 Task: Add an event with the title Training Session: Effective Communication and Relationship Building in Teams, date '2023/10/16', time 7:00 AM to 9:00 AMand add a description: Participants will learn essential communication skills, including active listening, expressing ideas clearly, and providing constructive feedback. They will also explore techniques for fostering open and honest communication within the team.Select event color  Lavender . Add location for the event as: 123 Lello Bookstore, Porto, Portugal, logged in from the account softage.5@softage.netand send the event invitation to softage.1@softage.net and softage.2@softage.net. Set a reminder for the event Doesn't repeat
Action: Mouse moved to (64, 129)
Screenshot: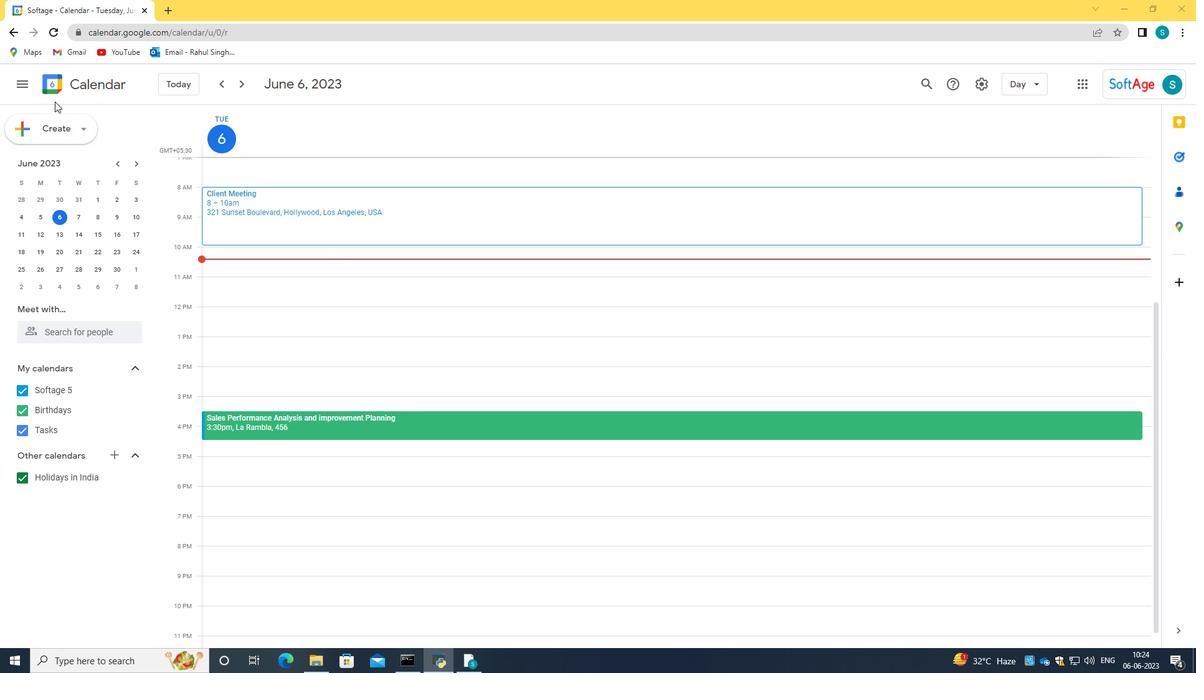 
Action: Mouse pressed left at (64, 129)
Screenshot: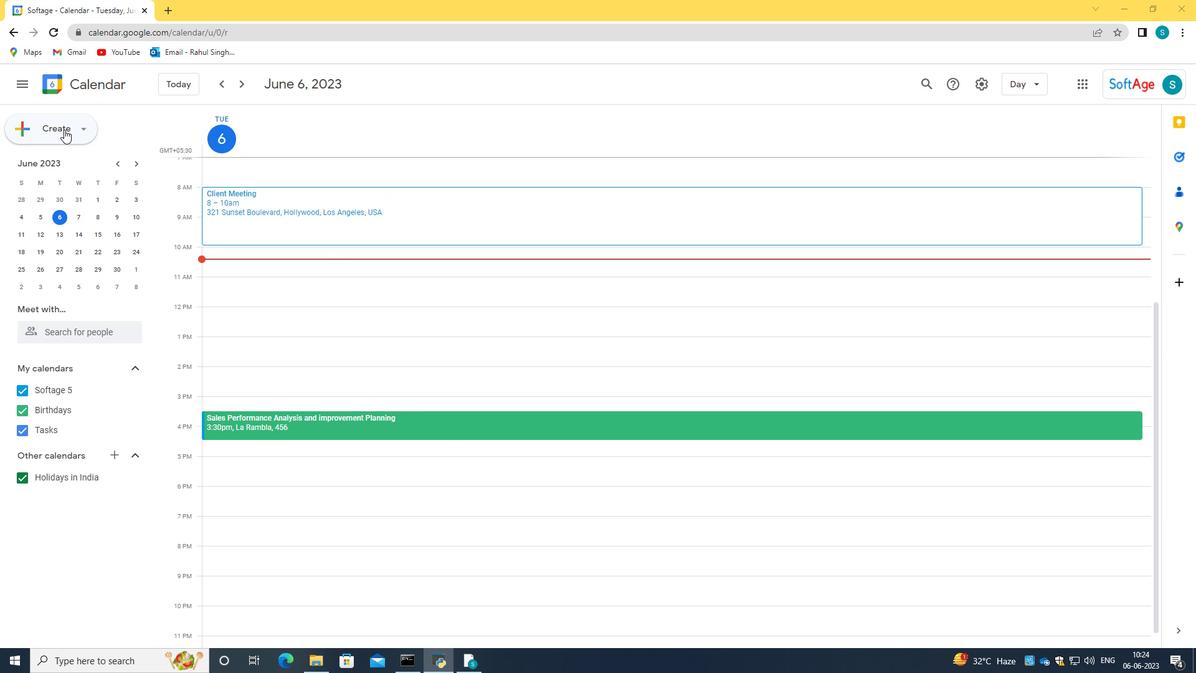 
Action: Mouse moved to (89, 170)
Screenshot: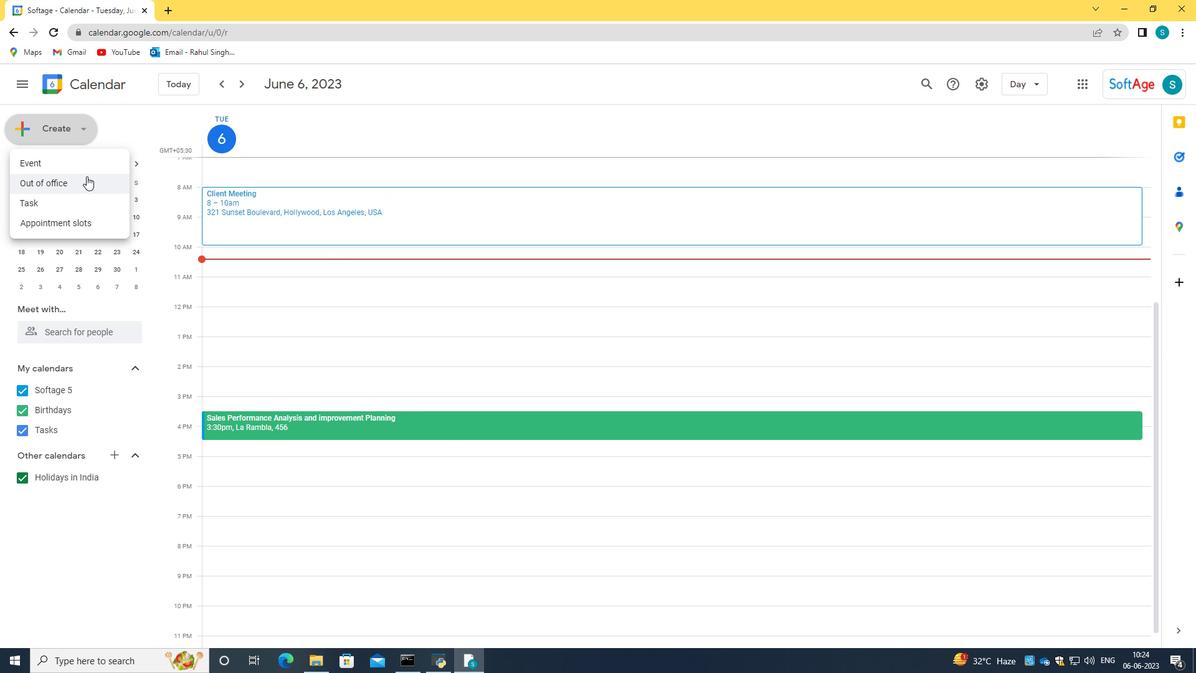 
Action: Mouse pressed left at (89, 170)
Screenshot: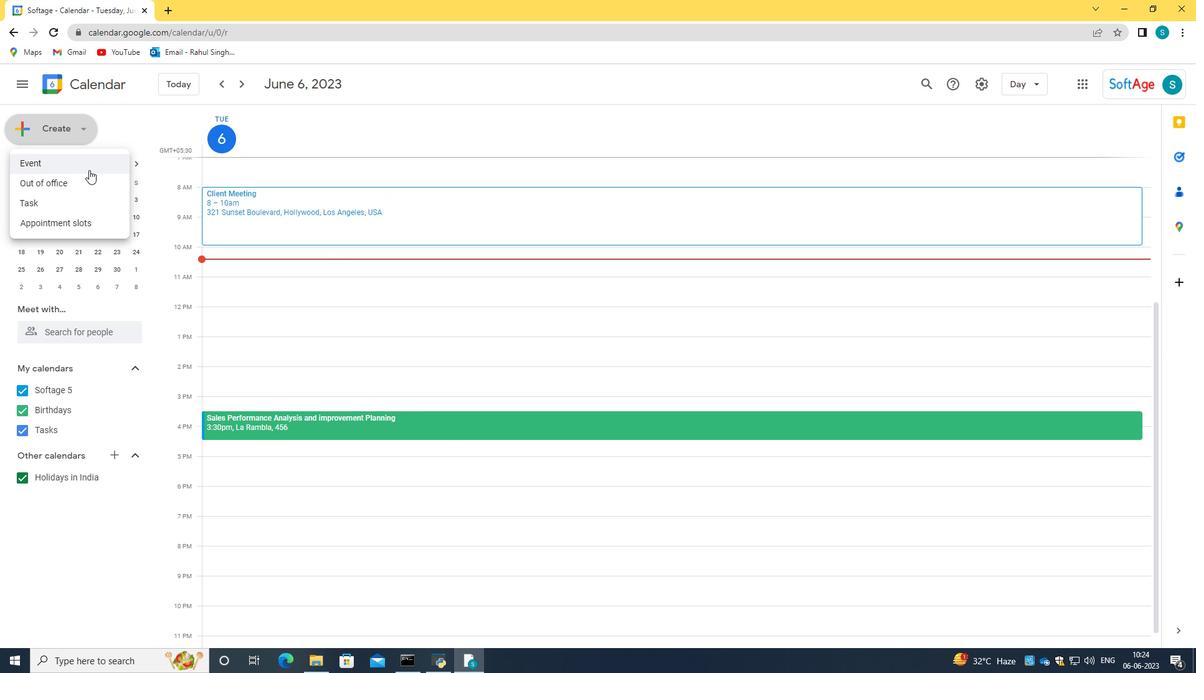
Action: Mouse moved to (706, 497)
Screenshot: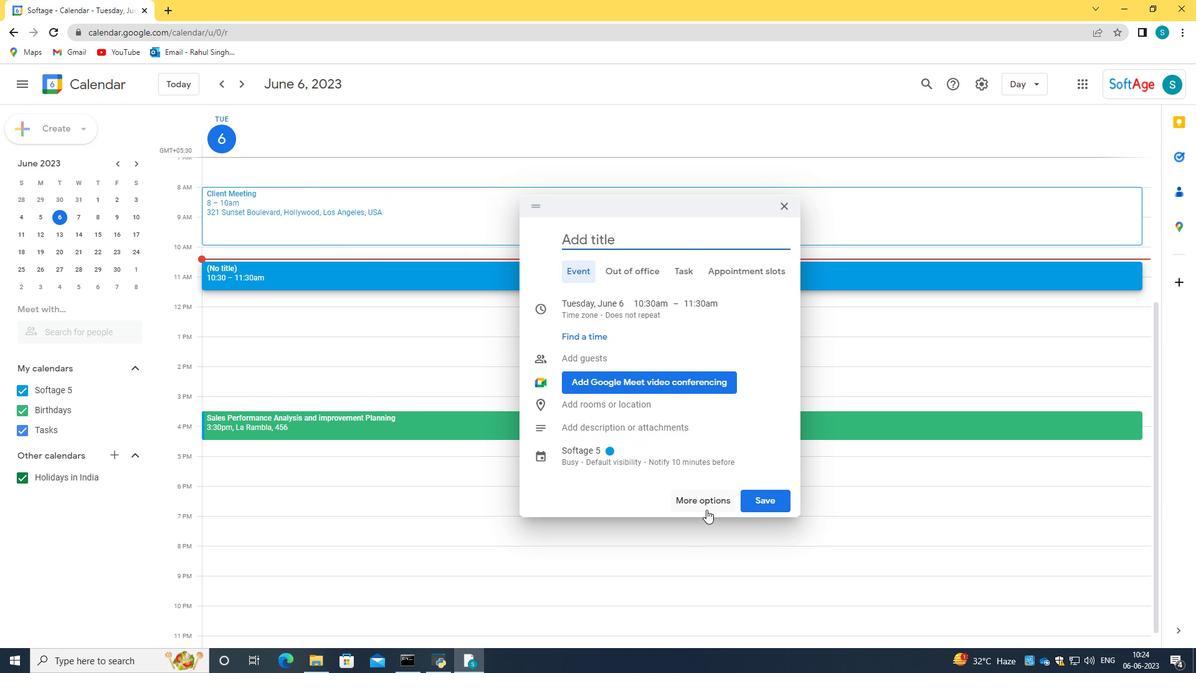 
Action: Mouse pressed left at (706, 497)
Screenshot: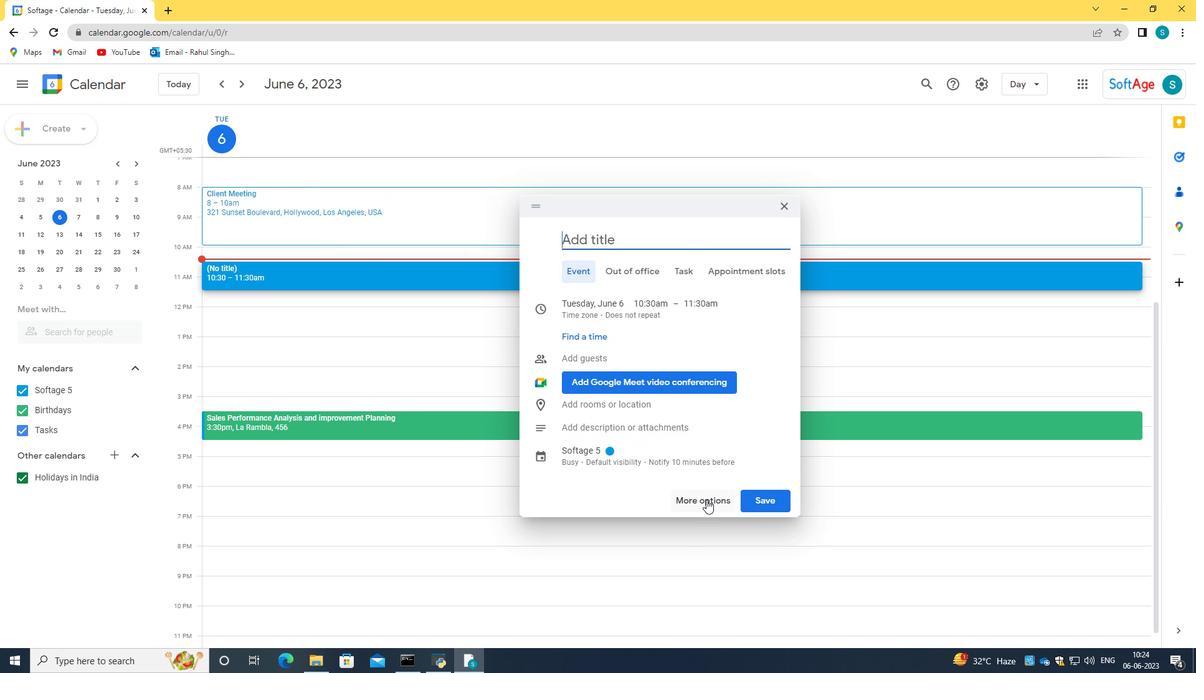 
Action: Mouse moved to (114, 90)
Screenshot: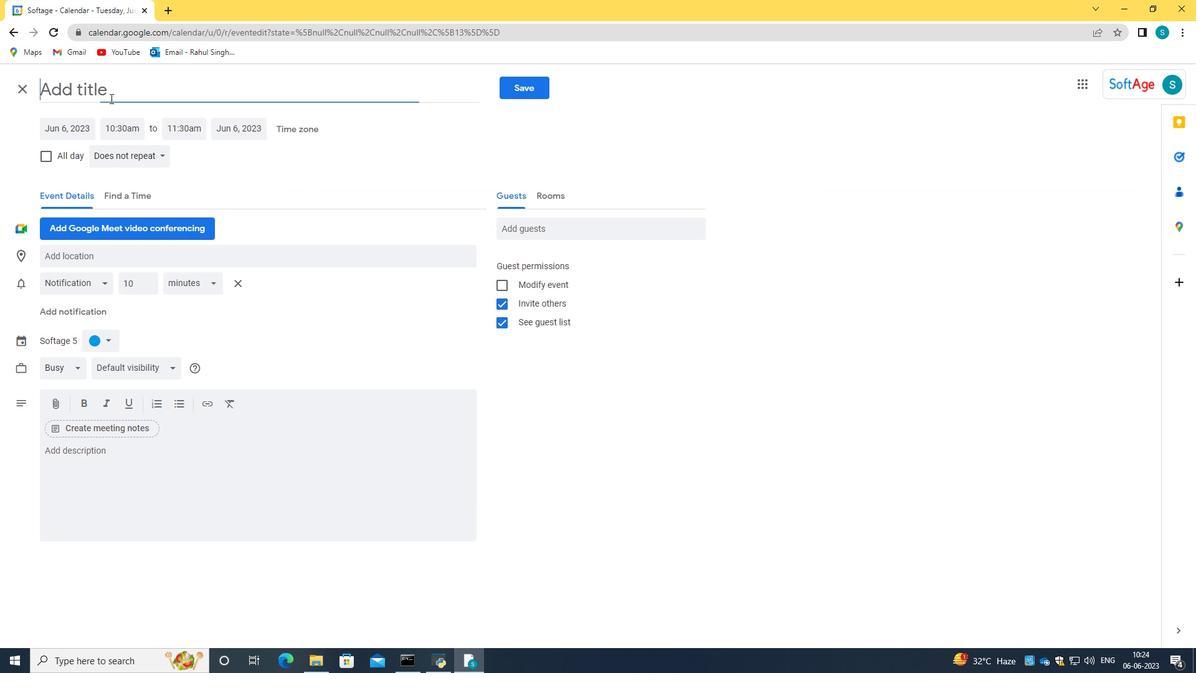 
Action: Mouse pressed left at (114, 90)
Screenshot: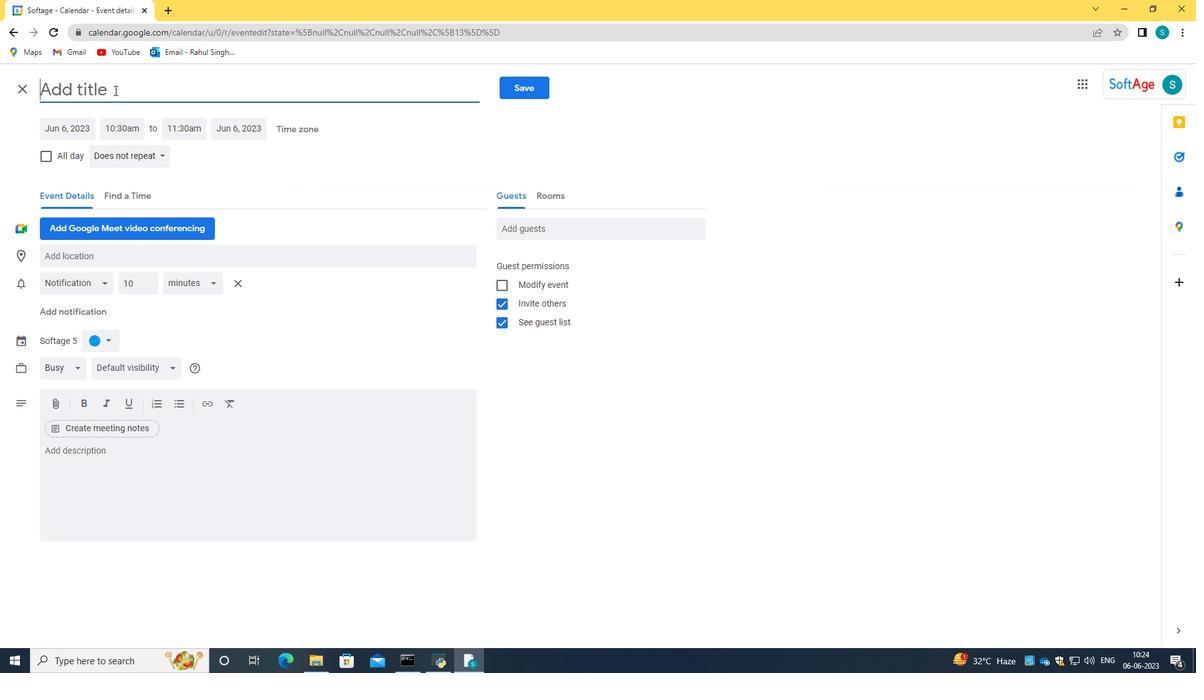 
Action: Key pressed <Key.caps_lock>T<Key.caps_lock>raining<Key.space><Key.caps_lock>S<Key.caps_lock>ession<Key.shift_r>:<Key.space><Key.caps_lock>E<Key.caps_lock>ffective<Key.space><Key.caps_lock>C<Key.caps_lock>ommunication<Key.space>and<Key.space><Key.caps_lock>R<Key.caps_lock>elationship<Key.space><Key.caps_lock>B<Key.caps_lock>uilding<Key.space>in<Key.space><Key.caps_lock>T<Key.caps_lock>eams
Screenshot: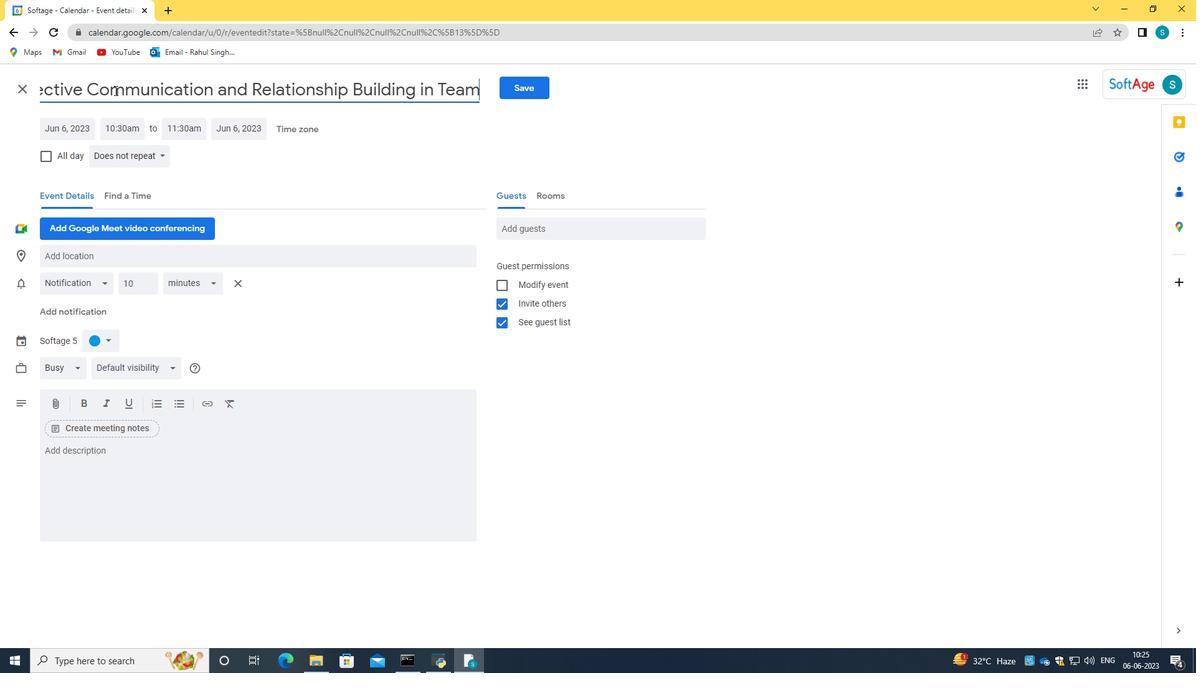 
Action: Mouse moved to (61, 128)
Screenshot: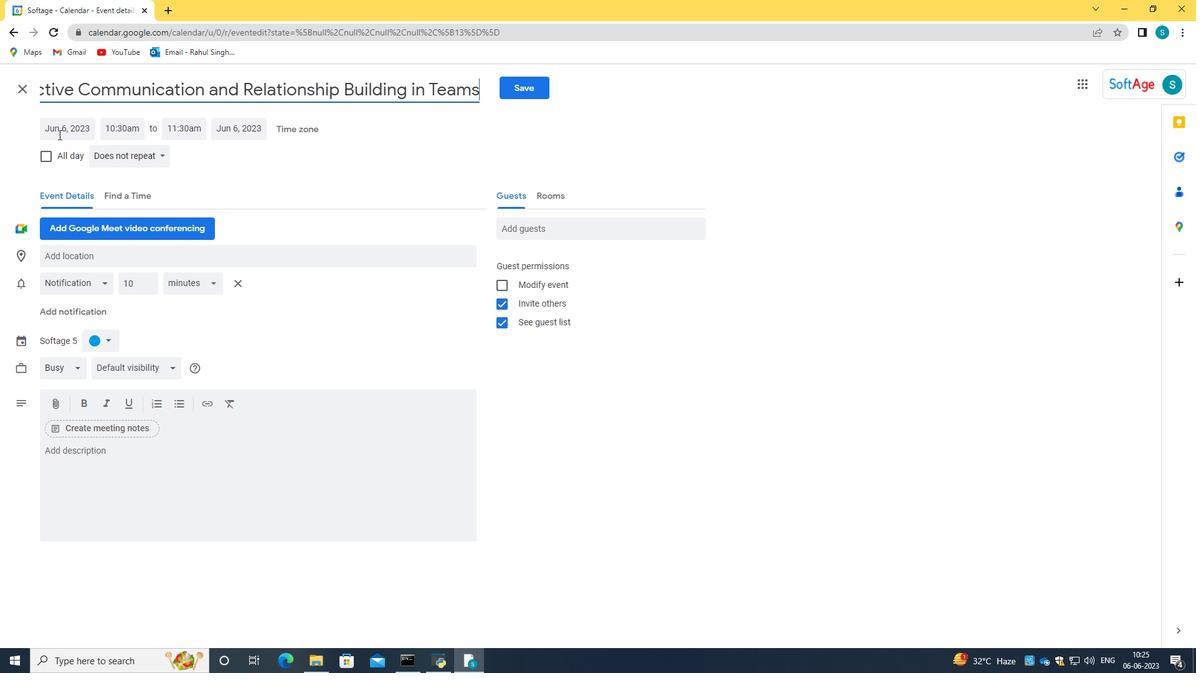 
Action: Mouse pressed left at (61, 128)
Screenshot: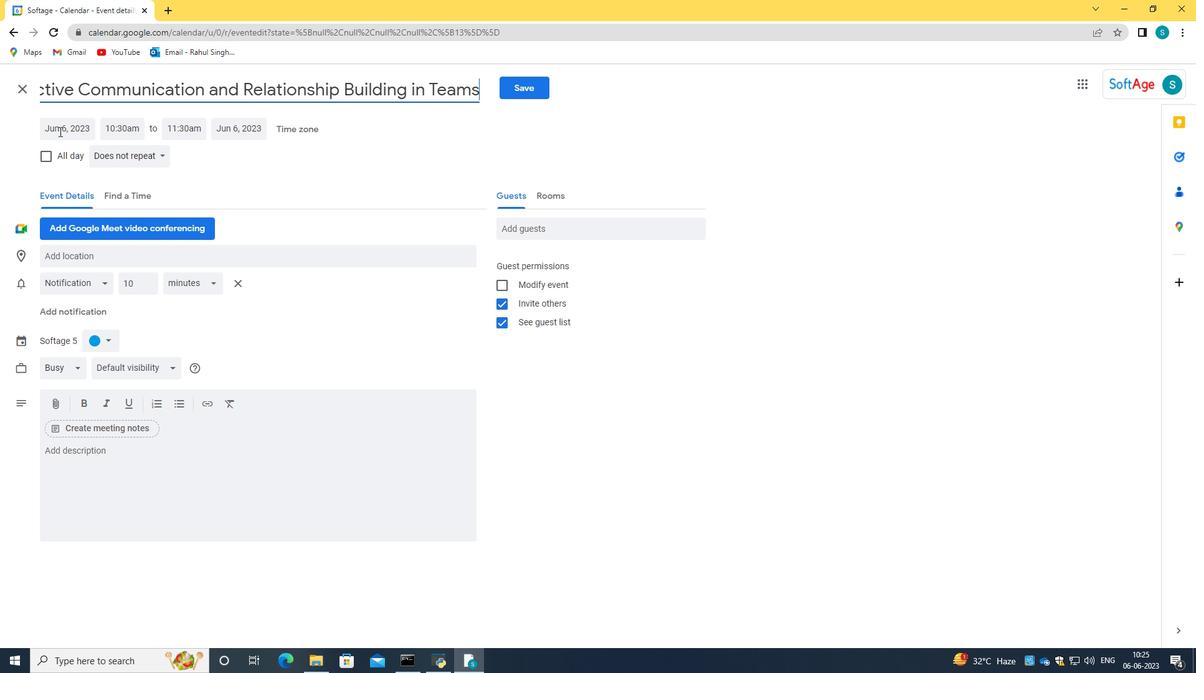 
Action: Key pressed 2023/10/16<Key.tab>07<Key.shift_r>:00<Key.space>am<Key.tab>09<Key.shift_r>:00<Key.space>am
Screenshot: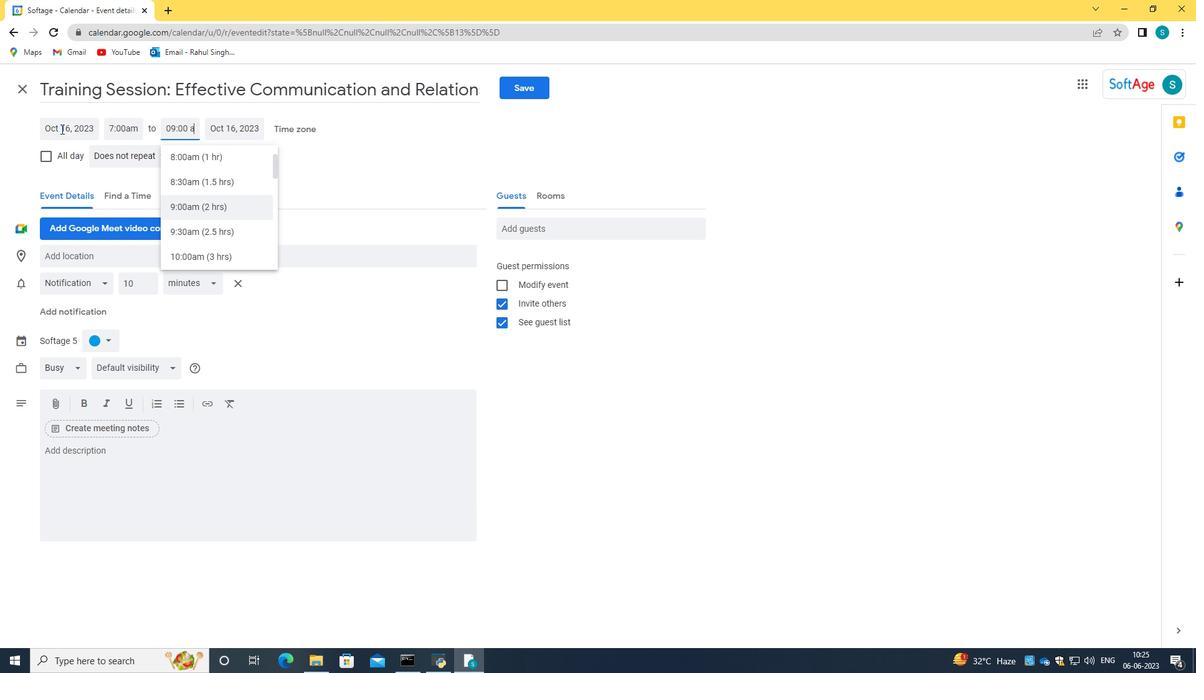 
Action: Mouse moved to (219, 210)
Screenshot: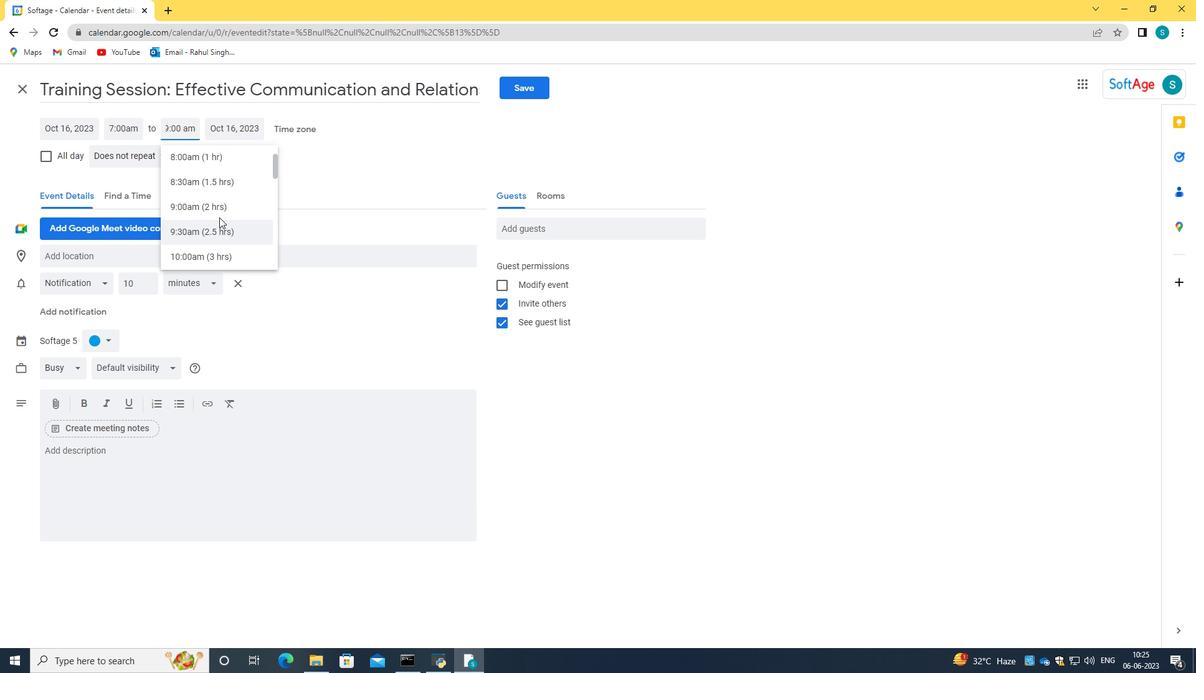 
Action: Mouse pressed left at (219, 210)
Screenshot: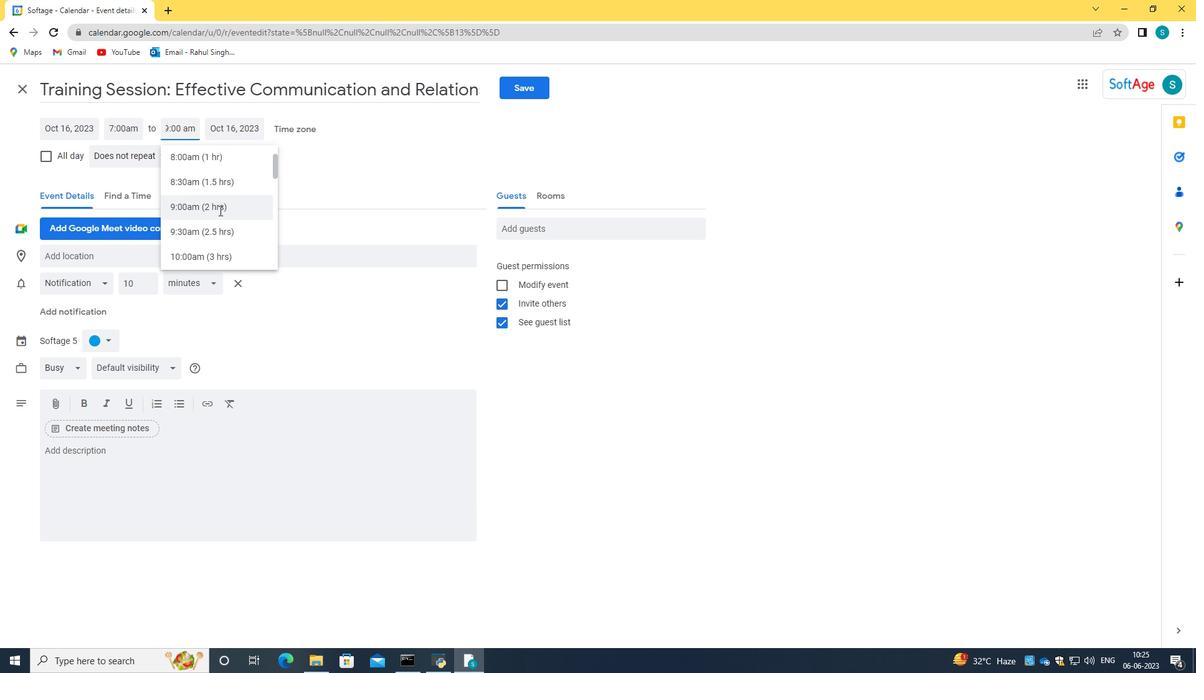 
Action: Mouse moved to (128, 467)
Screenshot: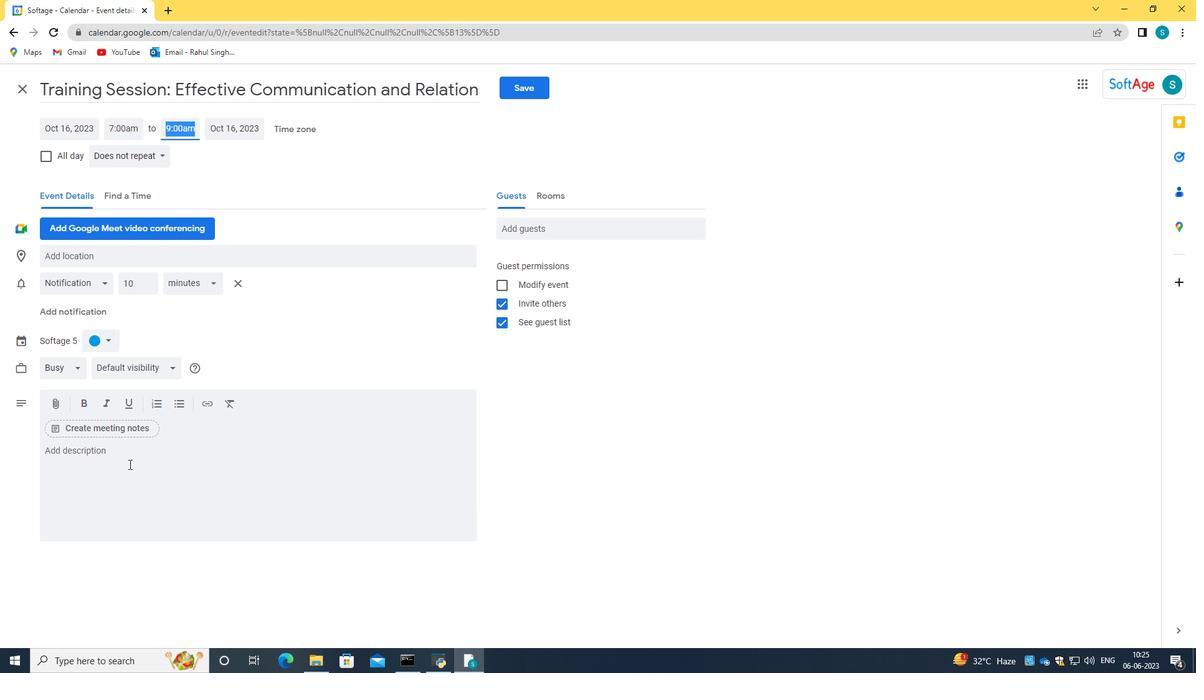
Action: Mouse pressed left at (128, 467)
Screenshot: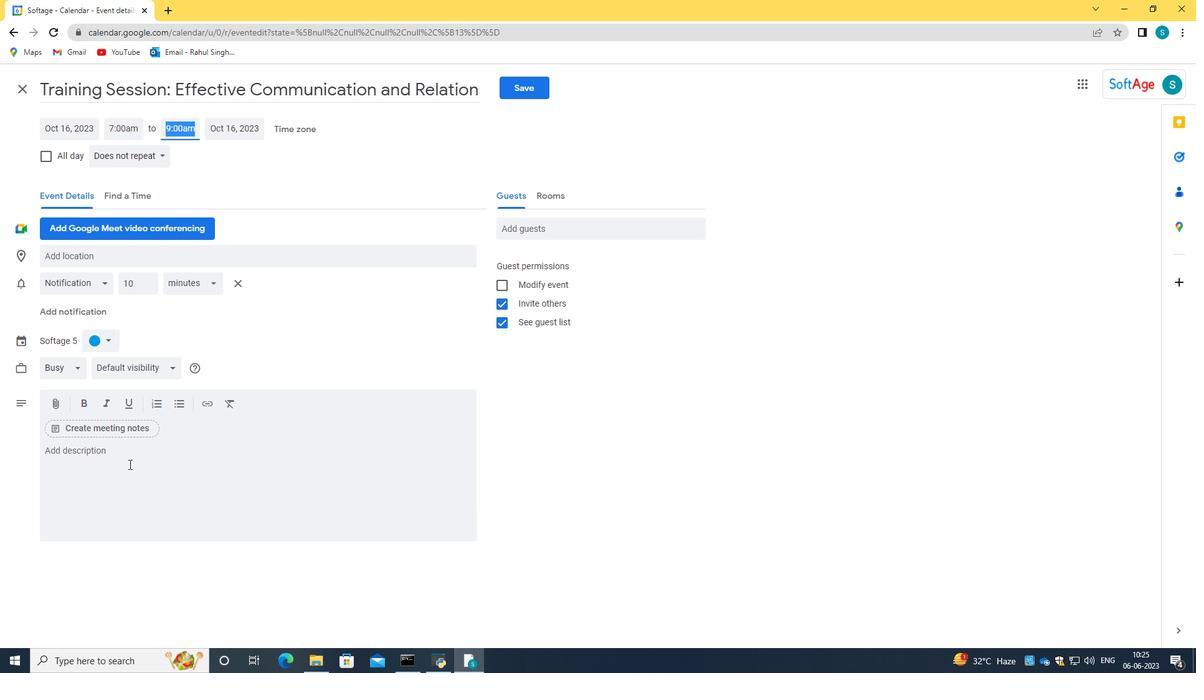 
Action: Key pressed <Key.caps_lock>P<Key.caps_lock>articipants<Key.space>will<Key.space>learn<Key.space>essentia<Key.backspace>al<Key.space>communication<Key.space>skills,<Key.space>including<Key.space>active<Key.space>listening<Key.space><Key.backspace>,<Key.space>expressing<Key.space>goo<Key.backspace><Key.backspace><Key.backspace>ideas<Key.space>clearly,<Key.space>and<Key.space>provide<Key.space><Key.backspace><Key.backspace>ing<Key.space>constructive<Key.space>feednac<Key.backspace><Key.backspace><Key.backspace>back.<Key.space><Key.caps_lock>T<Key.caps_lock>hey<Key.space>will<Key.space>also<Key.space>explore<Key.space>techniques<Key.space>for<Key.space>fost<Key.backspace>tering<Key.space>open<Key.space>and<Key.space>honest<Key.space>communcation<Key.space>within<Key.space>the<Key.space>team.
Screenshot: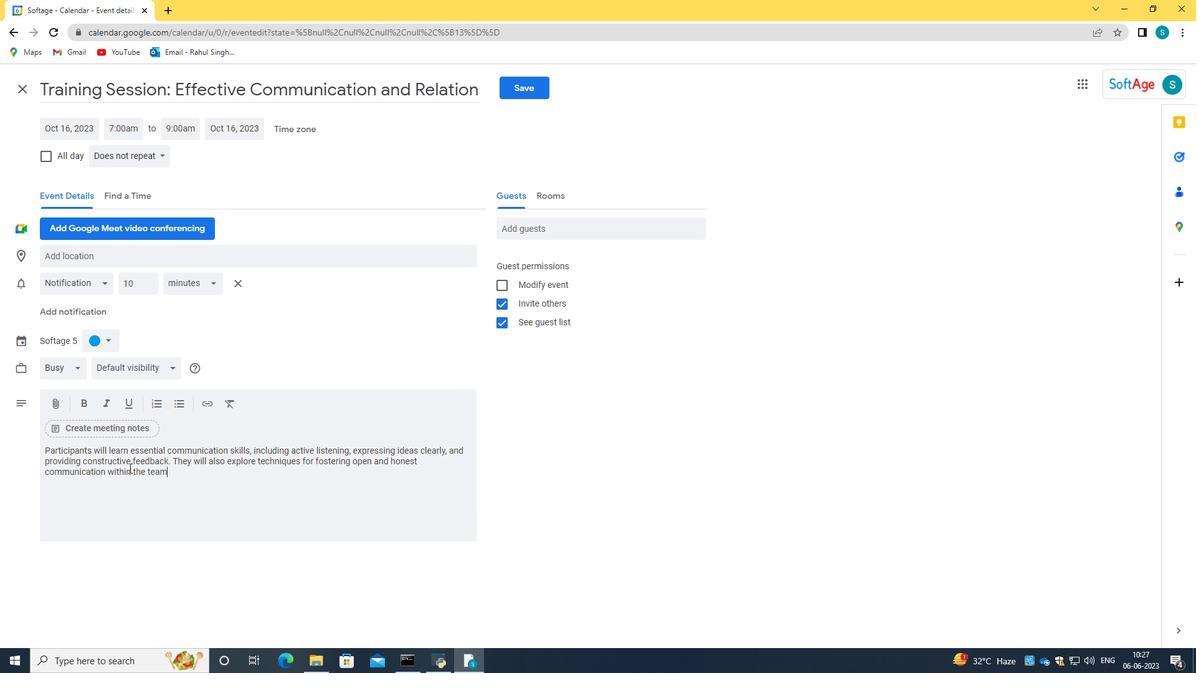 
Action: Mouse moved to (138, 251)
Screenshot: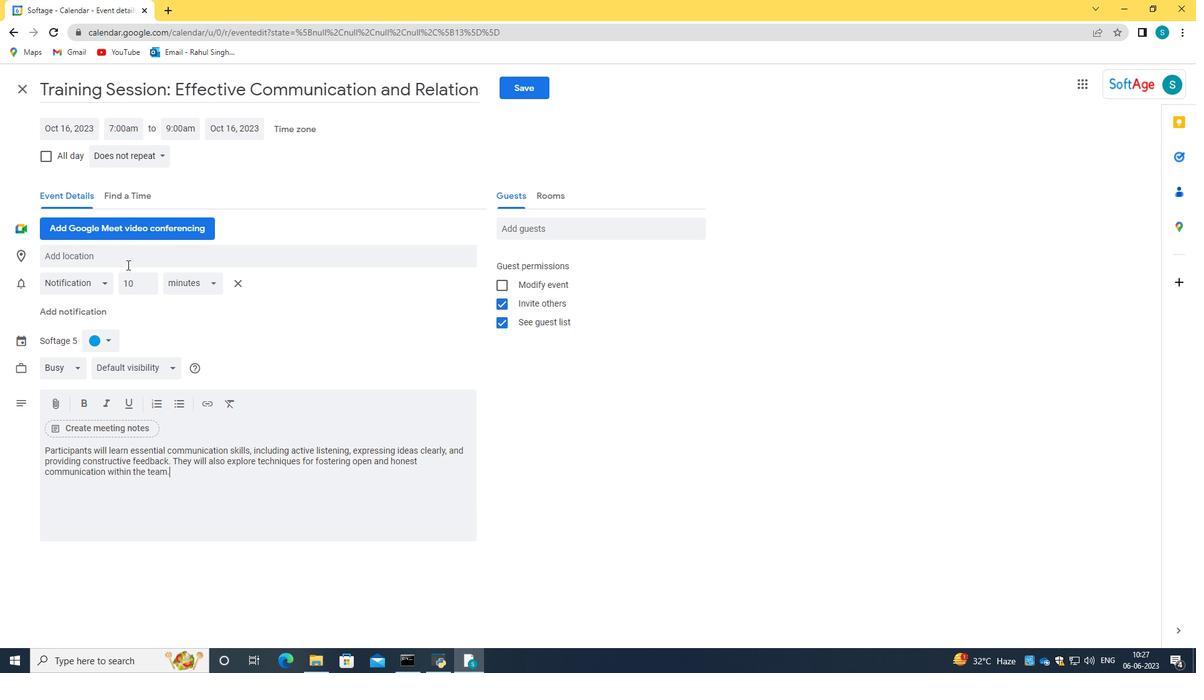 
Action: Mouse pressed left at (138, 251)
Screenshot: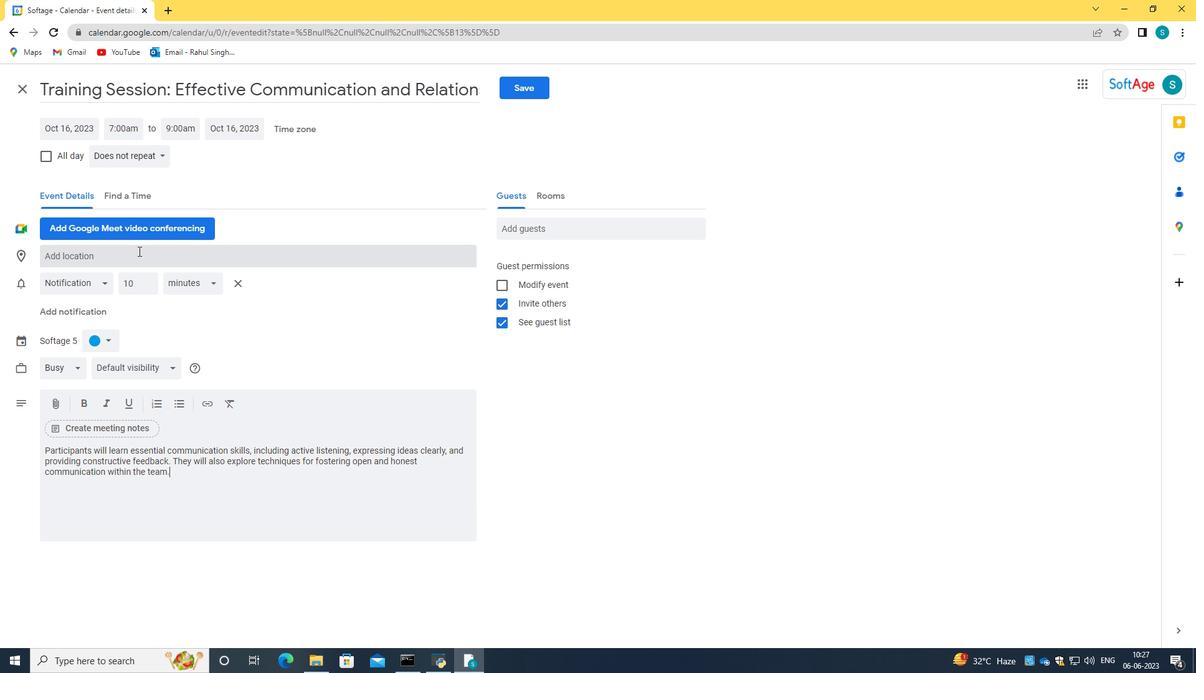 
Action: Mouse moved to (99, 335)
Screenshot: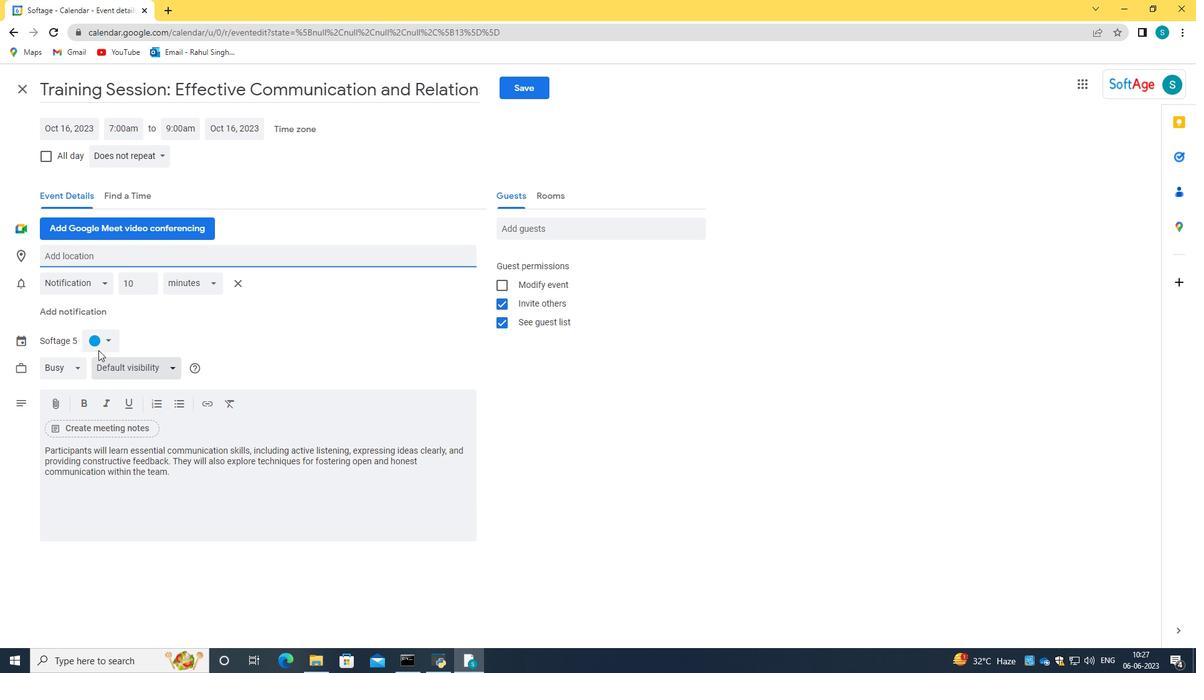 
Action: Mouse pressed left at (99, 335)
Screenshot: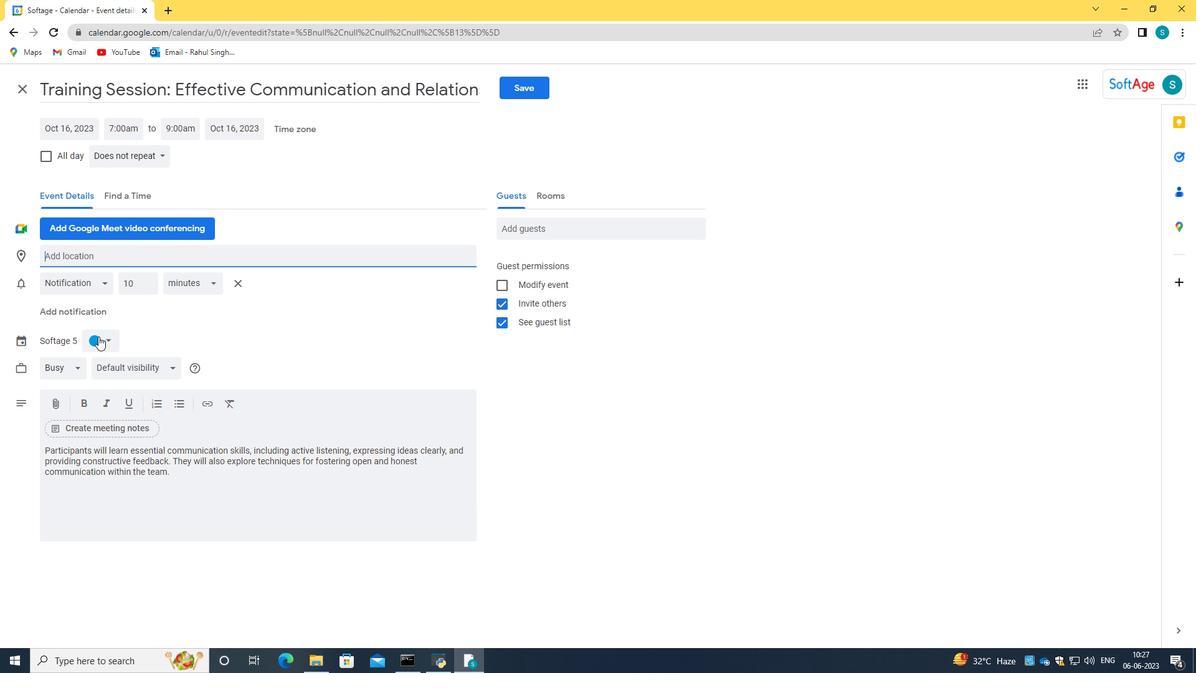 
Action: Mouse moved to (95, 403)
Screenshot: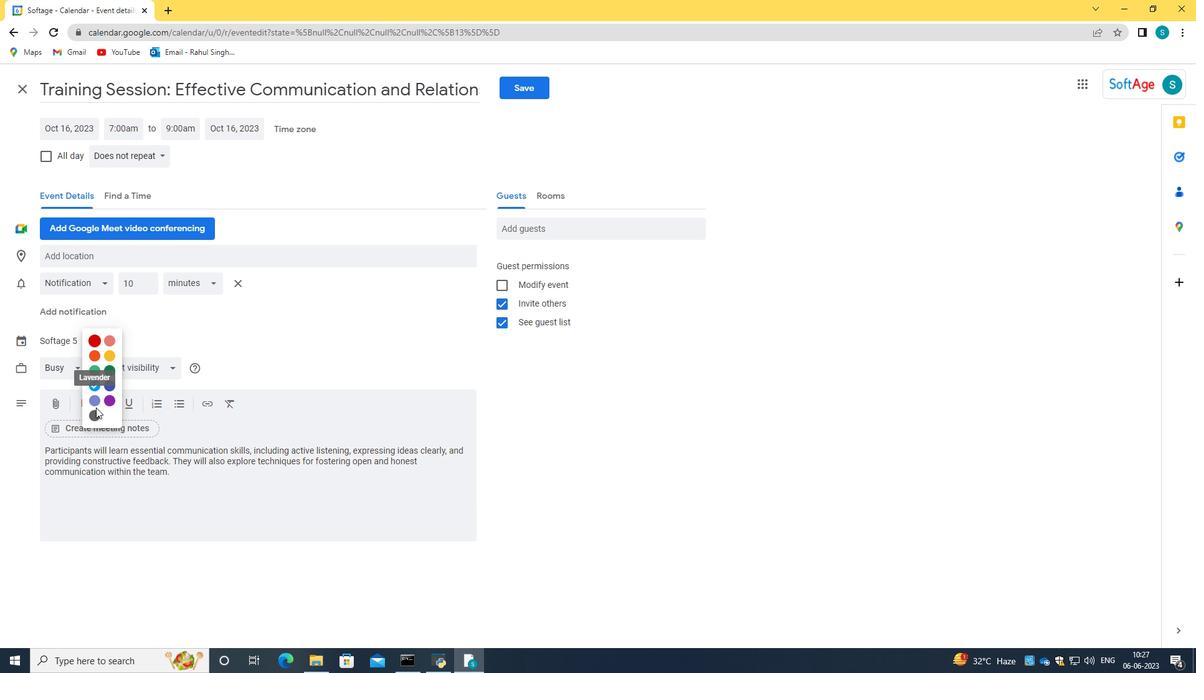 
Action: Mouse pressed left at (95, 403)
Screenshot: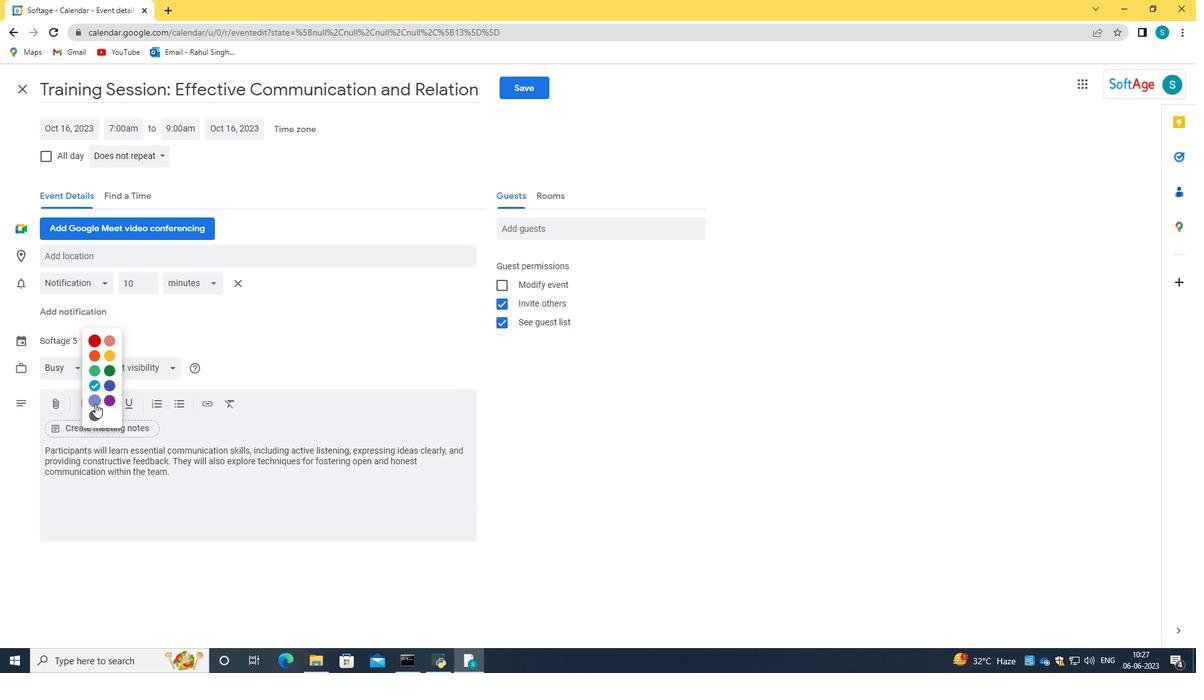 
Action: Mouse moved to (104, 261)
Screenshot: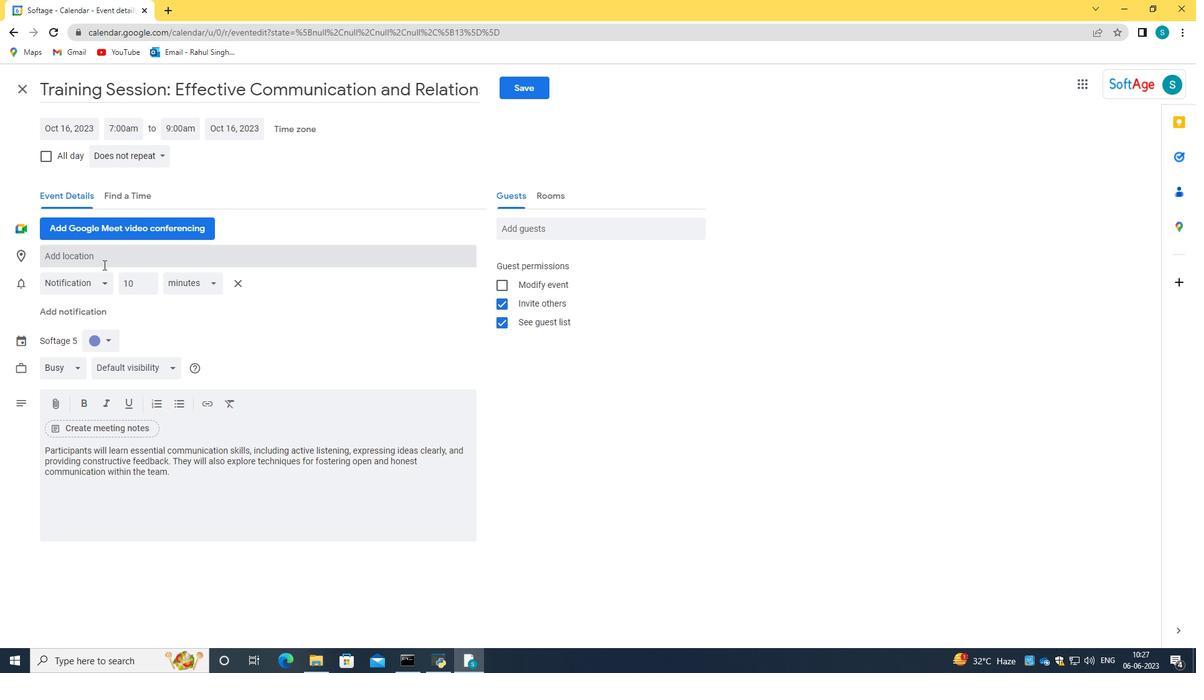 
Action: Mouse pressed left at (104, 261)
Screenshot: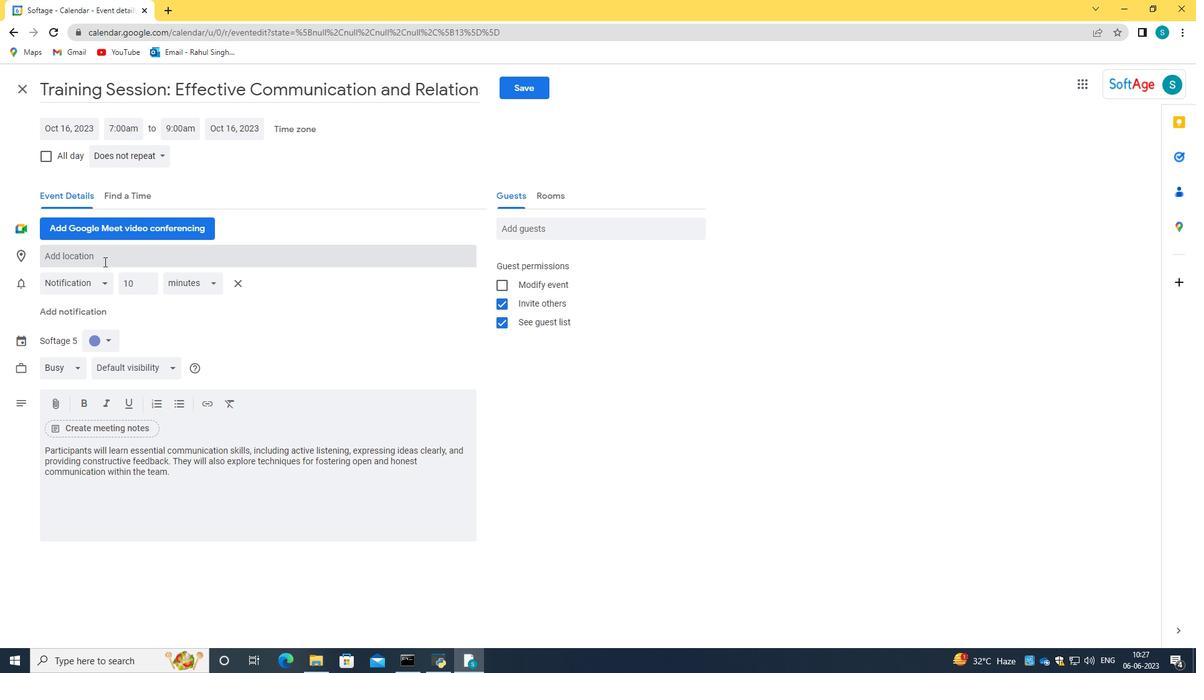 
Action: Key pressed 123<Key.space><Key.caps_lock>L<Key.caps_lock>ello<Key.space><Key.caps_lock>B<Key.caps_lock>okstore,<Key.space><Key.caps_lock>P<Key.caps_lock>r<Key.backspace>orto,<Key.space><Key.caps_lock><Key.caps_lock>p<Key.backspace><Key.caps_lock>P<Key.caps_lock>ortugal
Screenshot: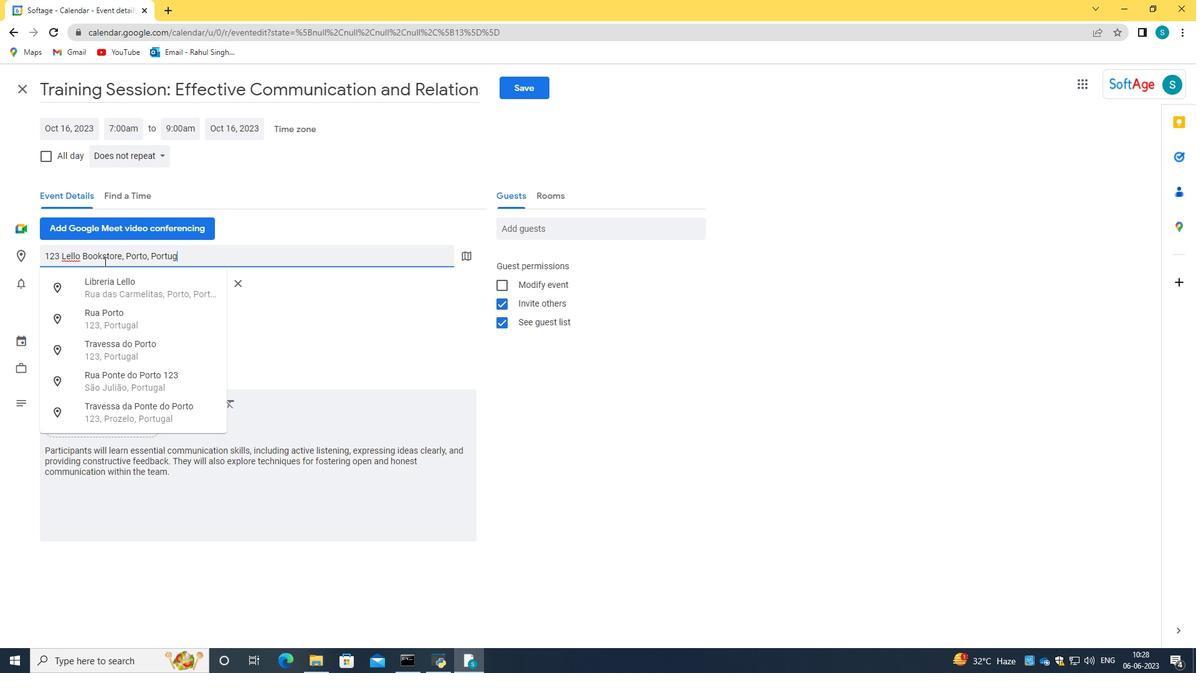 
Action: Mouse moved to (150, 269)
Screenshot: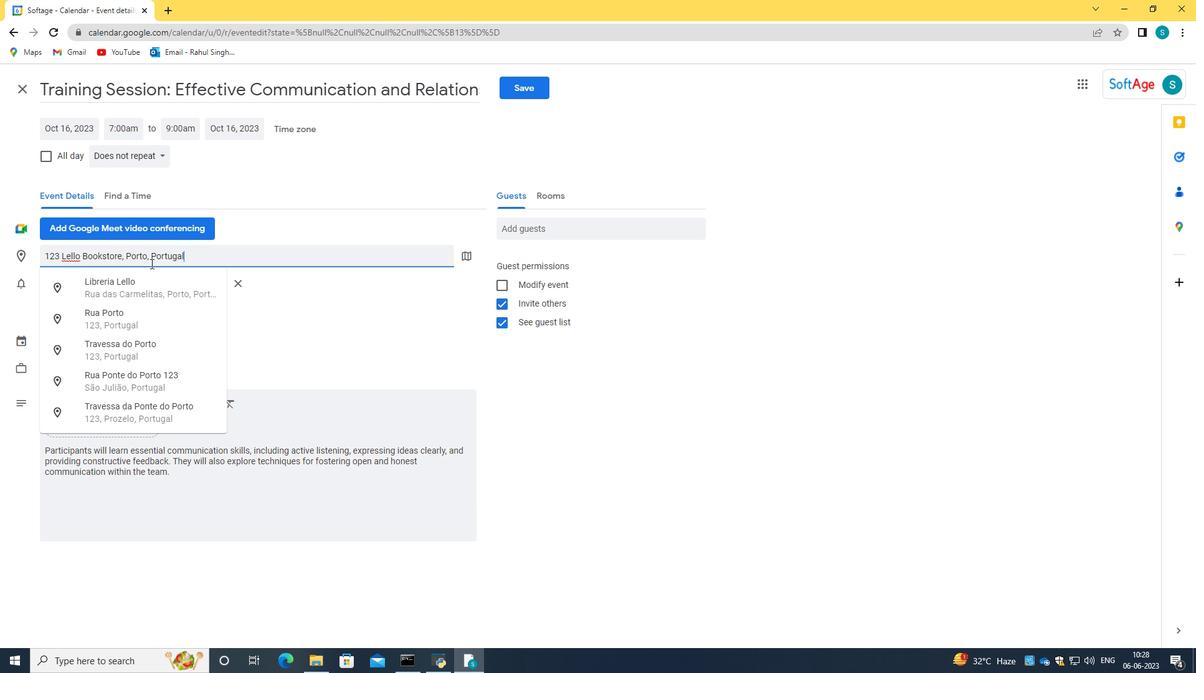 
Action: Key pressed <Key.enter>
Screenshot: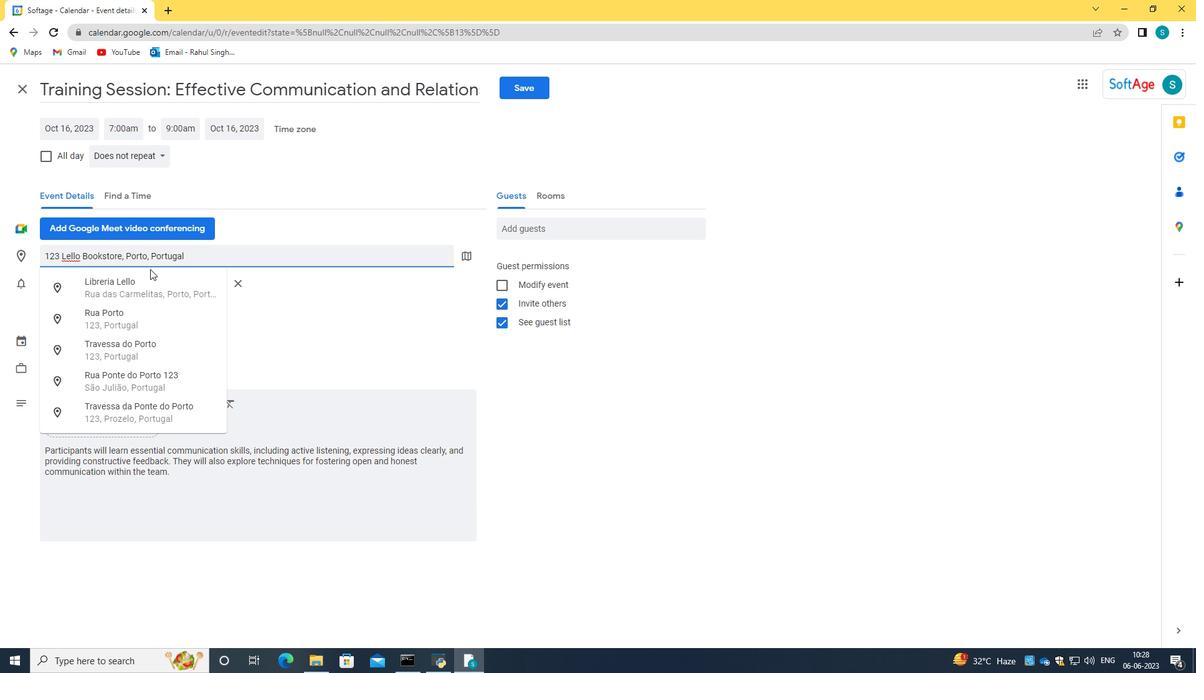 
Action: Mouse moved to (553, 226)
Screenshot: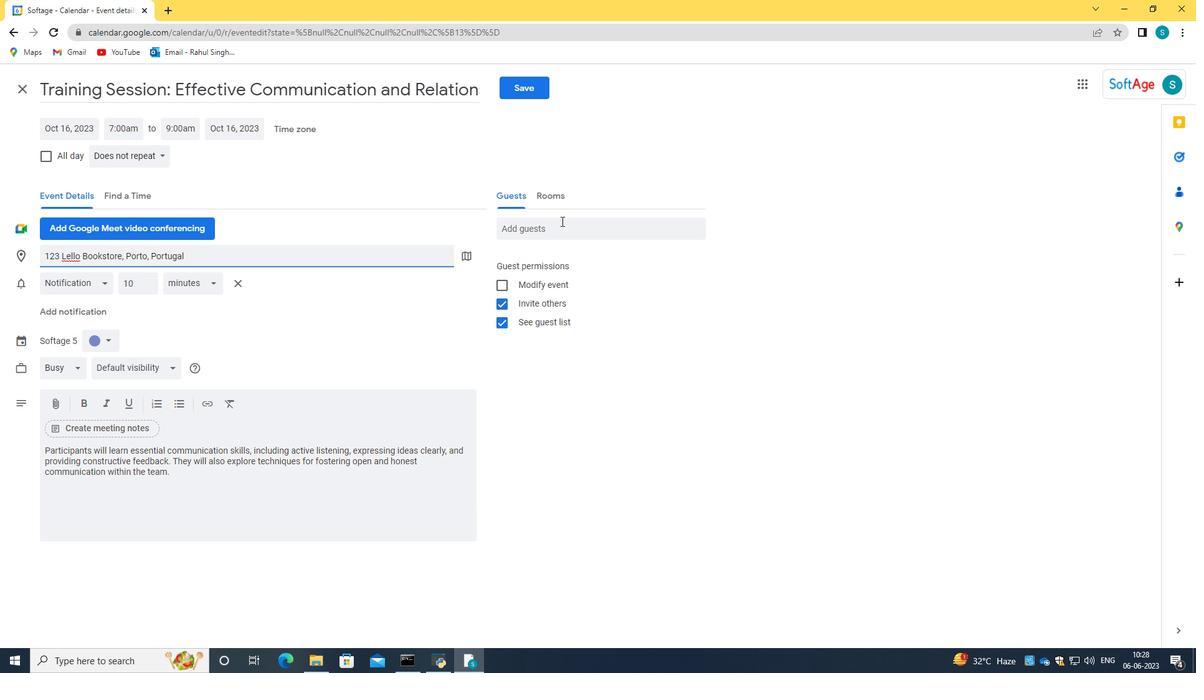 
Action: Mouse pressed left at (553, 226)
Screenshot: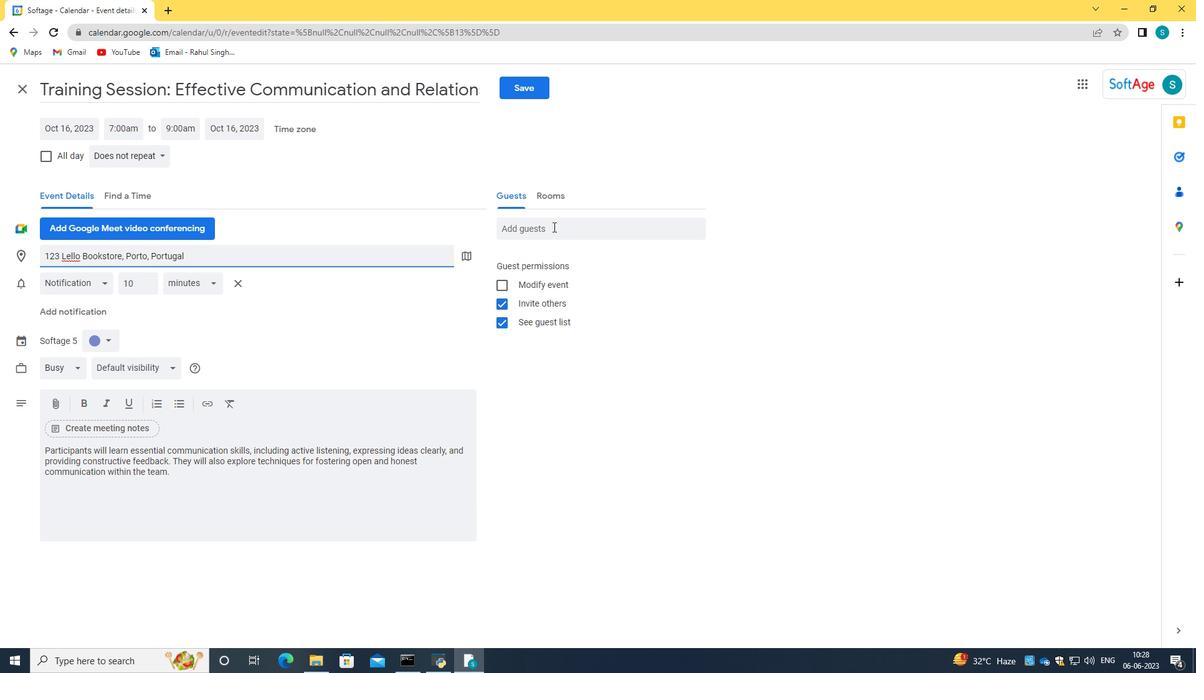 
Action: Mouse moved to (549, 228)
Screenshot: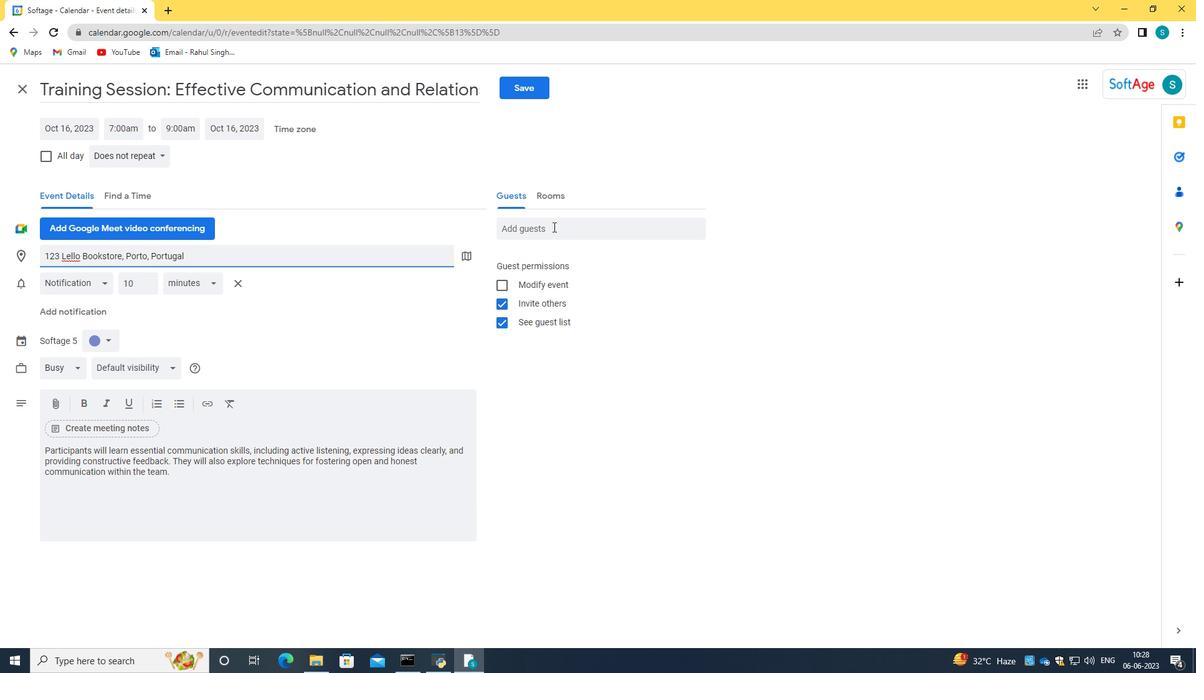 
Action: Key pressed softage.1<Key.shift>@softage.net<Key.tab>softage.2<Key.shift>@softage.net
Screenshot: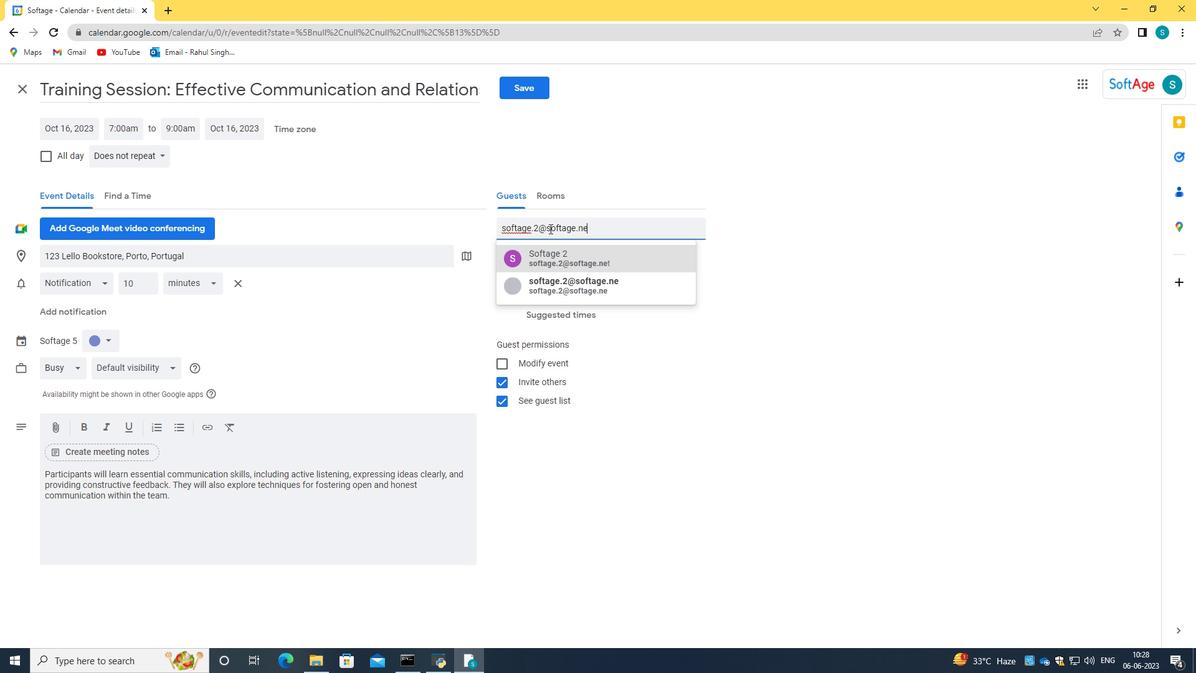 
Action: Mouse moved to (596, 261)
Screenshot: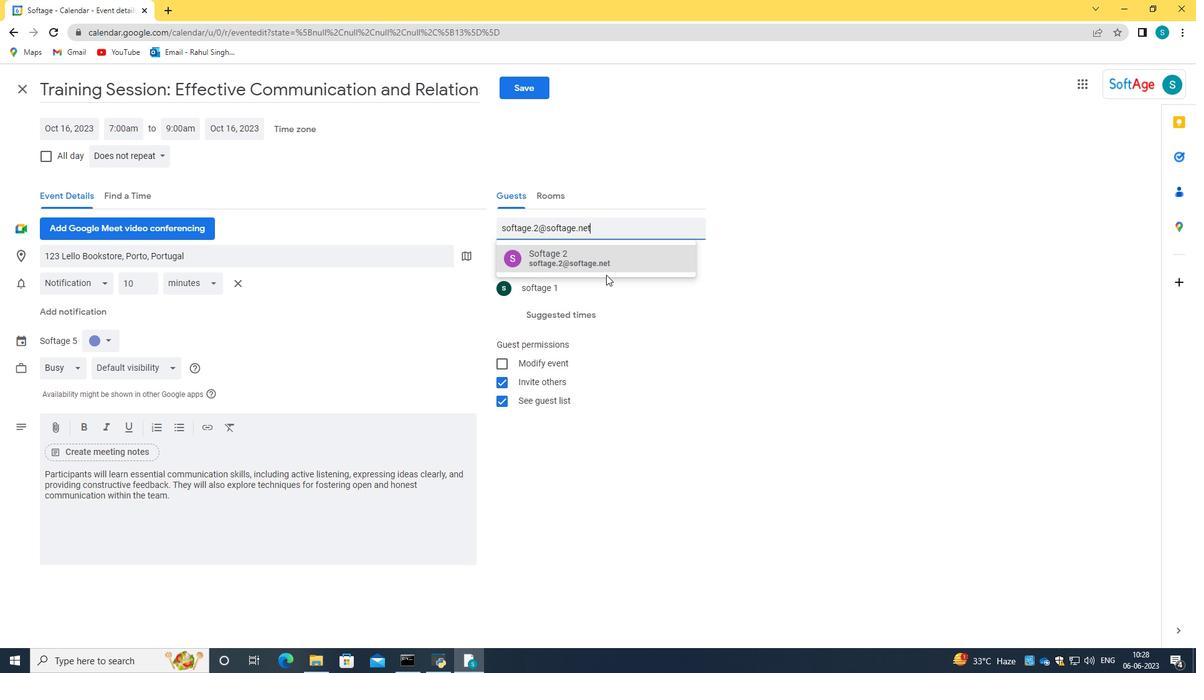 
Action: Mouse pressed left at (596, 261)
Screenshot: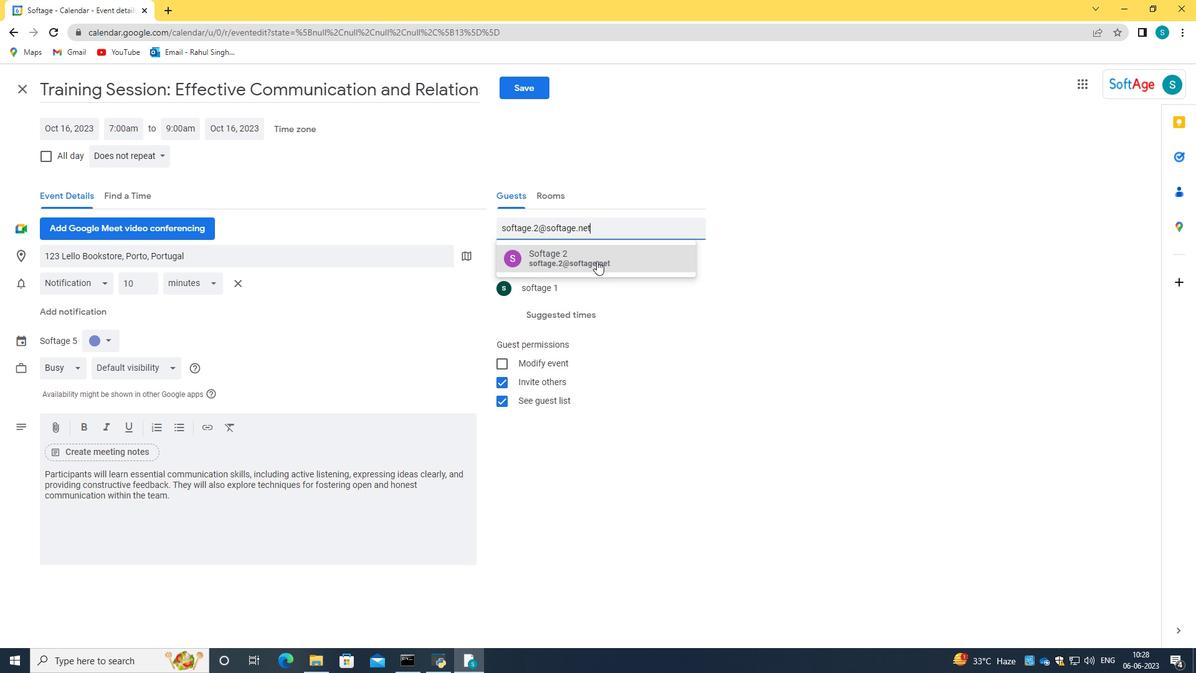 
Action: Mouse moved to (140, 153)
Screenshot: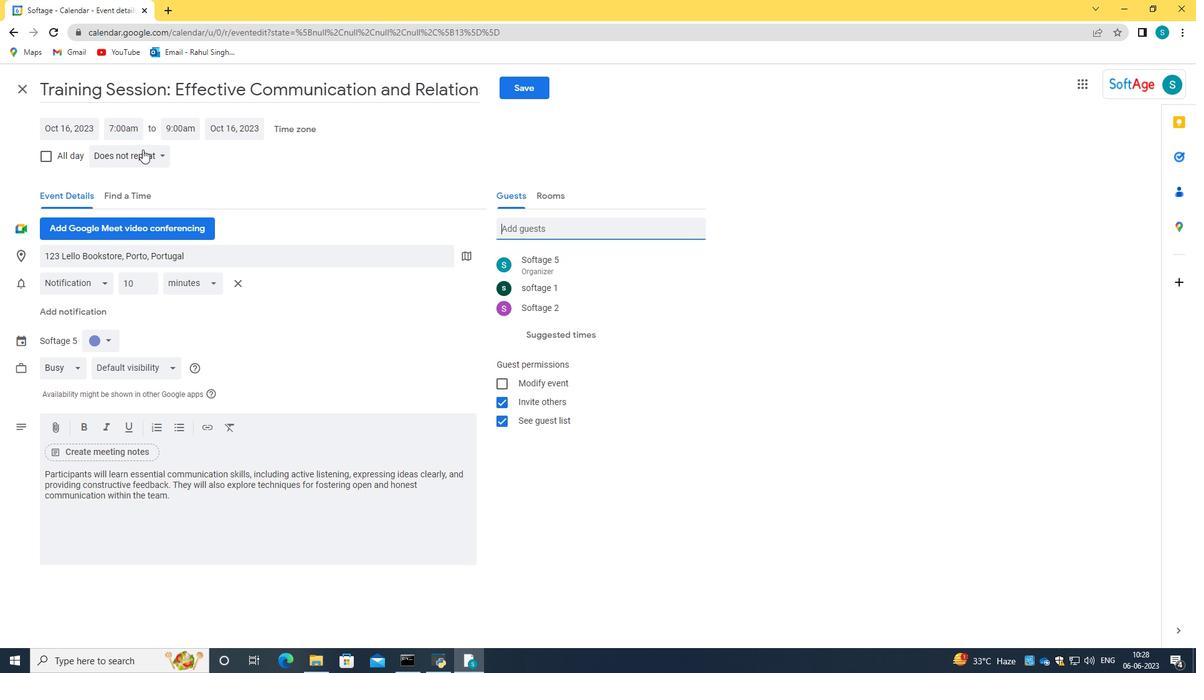 
Action: Mouse pressed left at (140, 153)
Screenshot: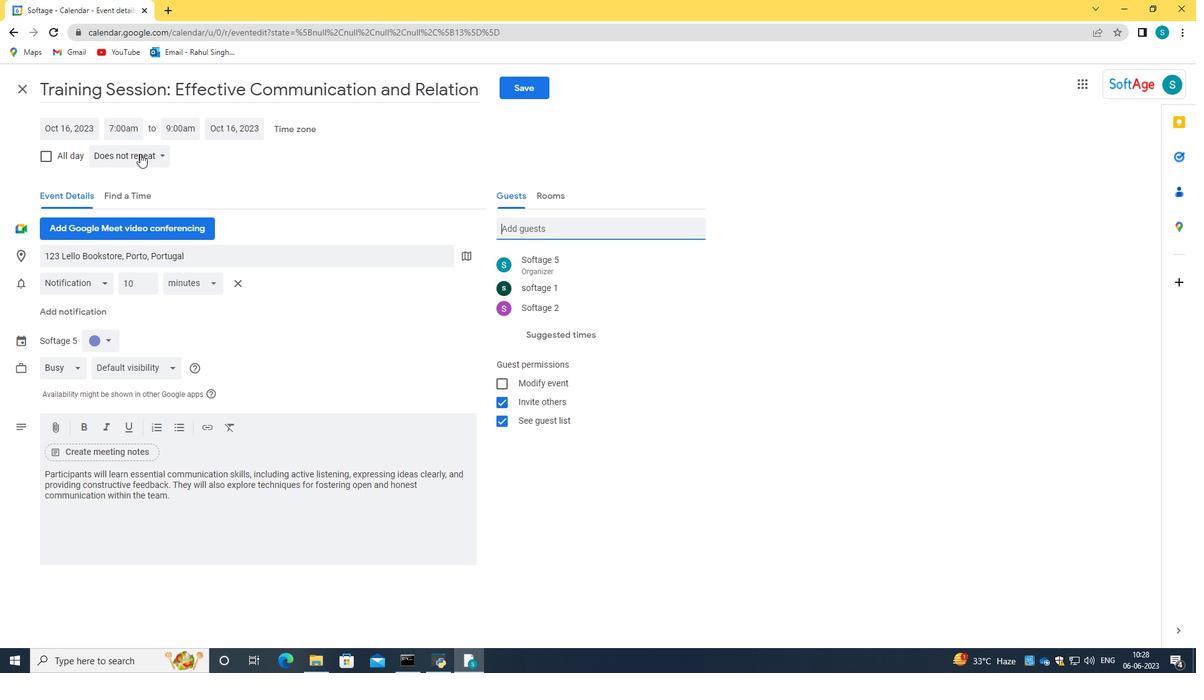
Action: Mouse moved to (155, 153)
Screenshot: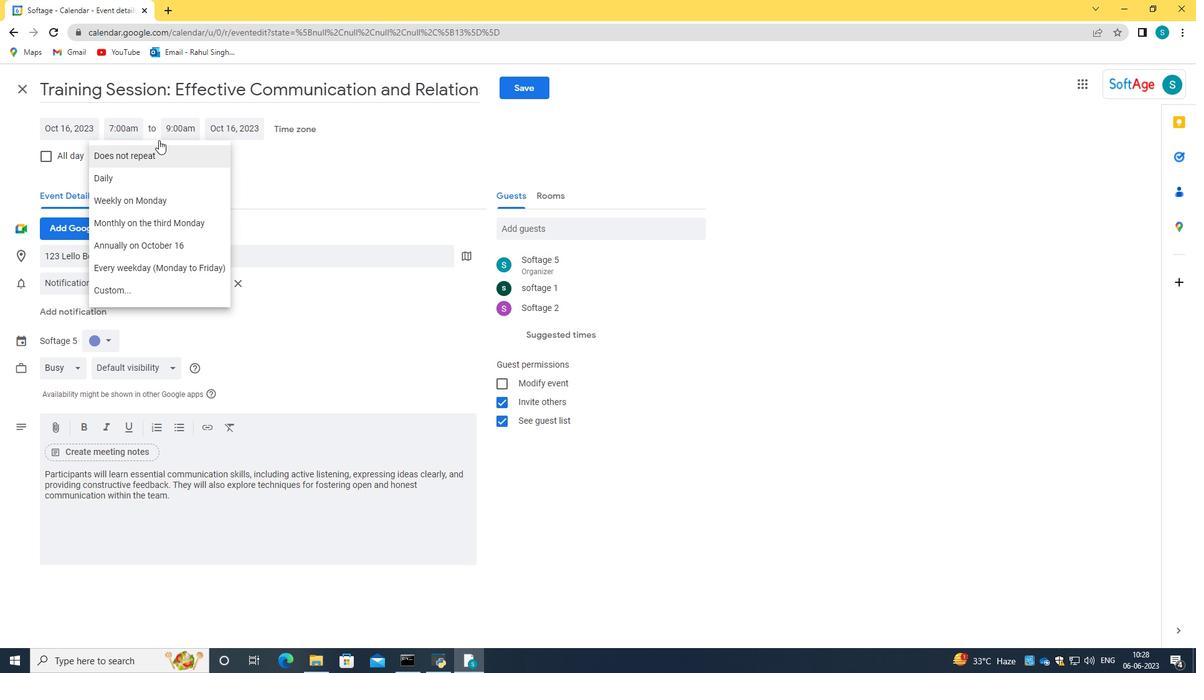 
Action: Mouse pressed left at (155, 153)
Screenshot: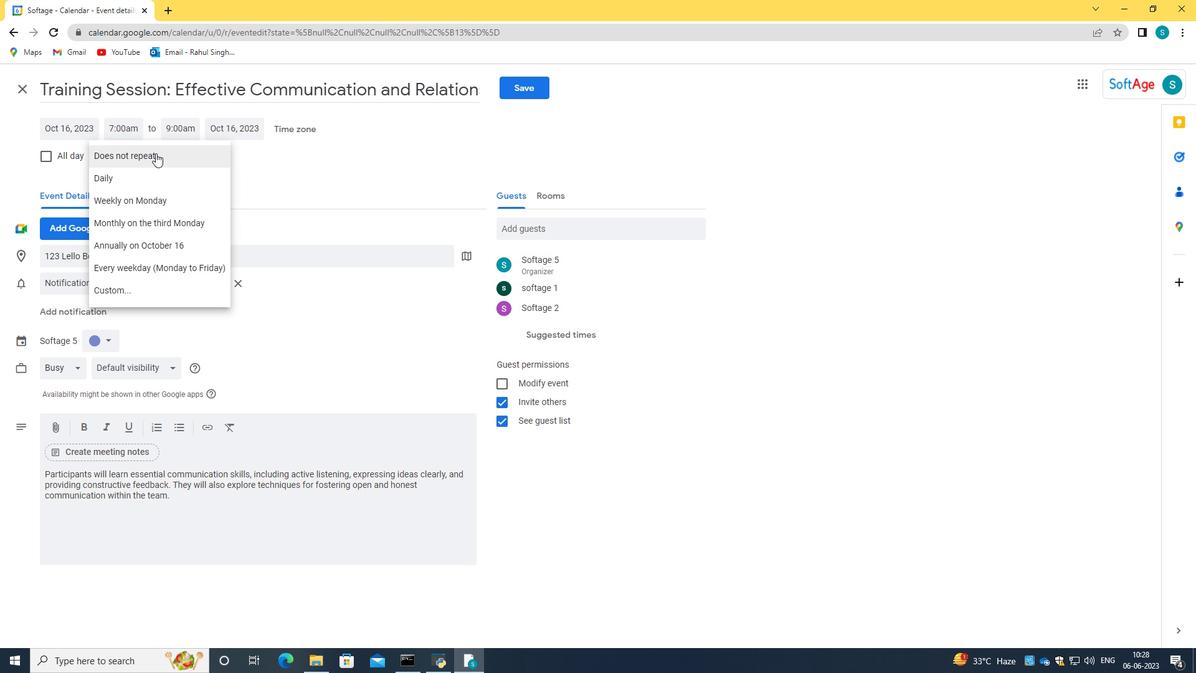 
Action: Mouse moved to (517, 91)
Screenshot: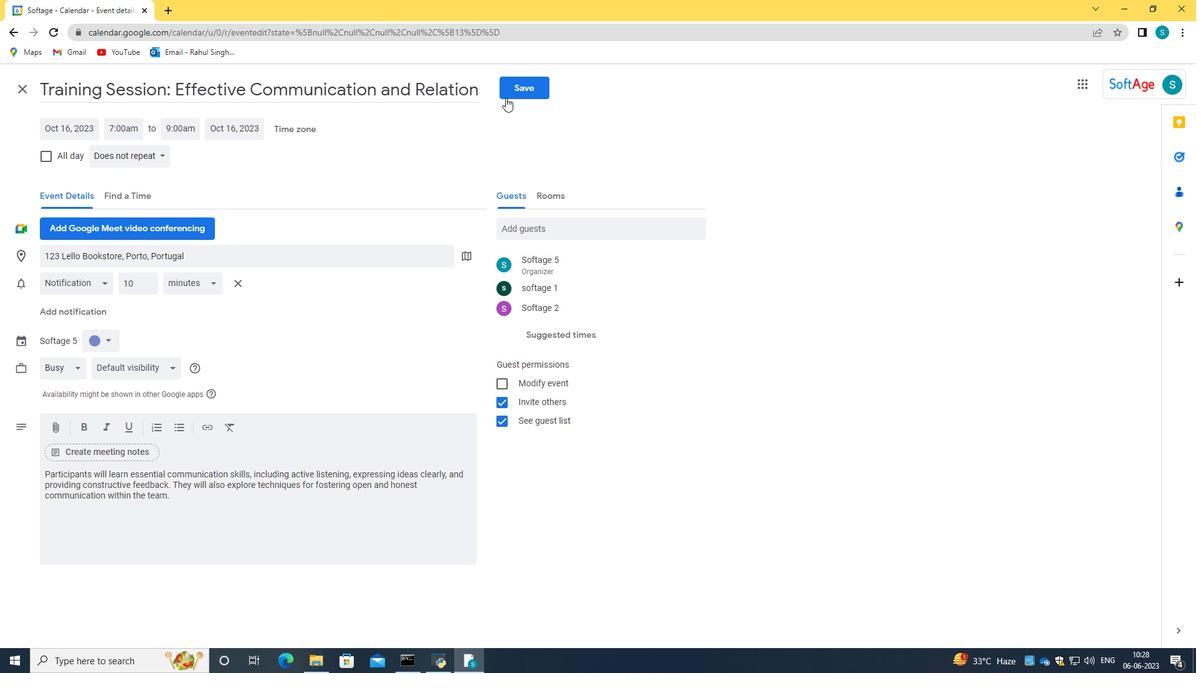 
Action: Mouse pressed left at (517, 91)
Screenshot: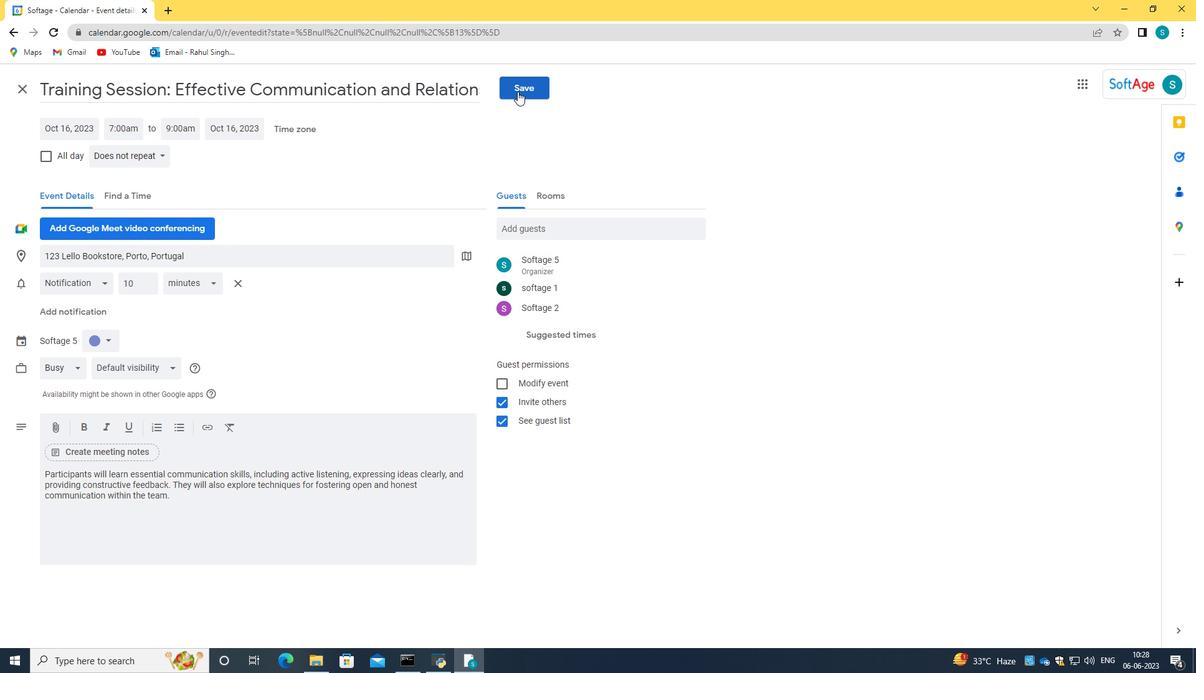 
Action: Mouse moved to (729, 390)
Screenshot: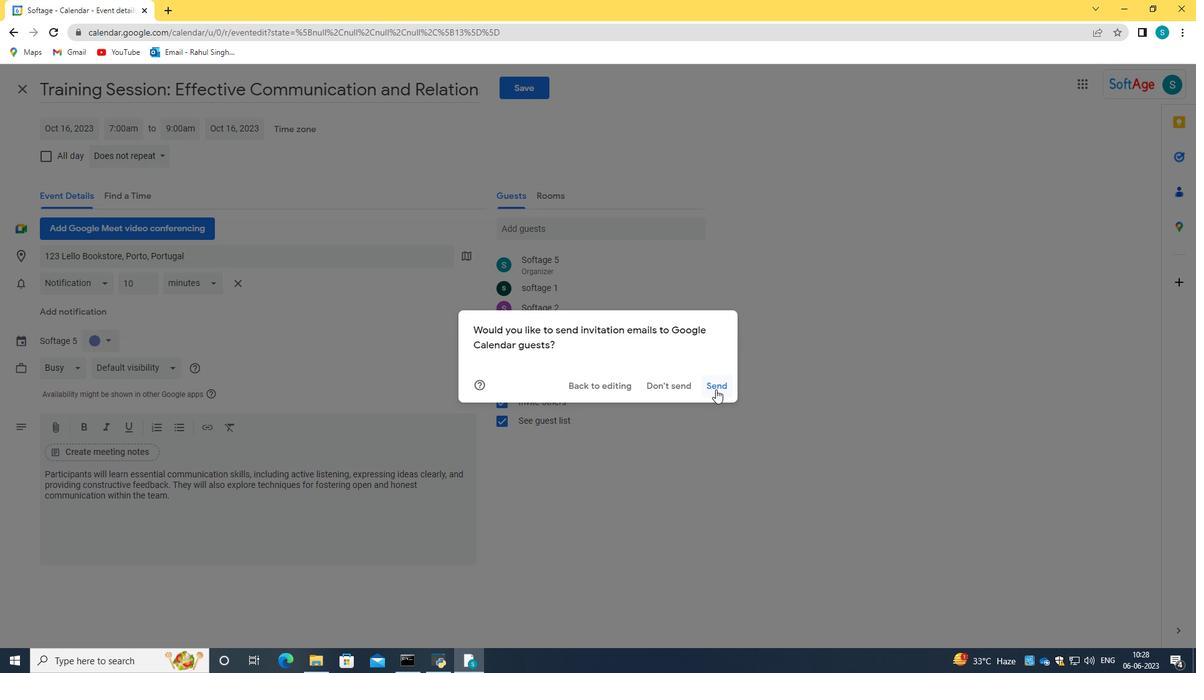 
Action: Mouse pressed left at (729, 390)
Screenshot: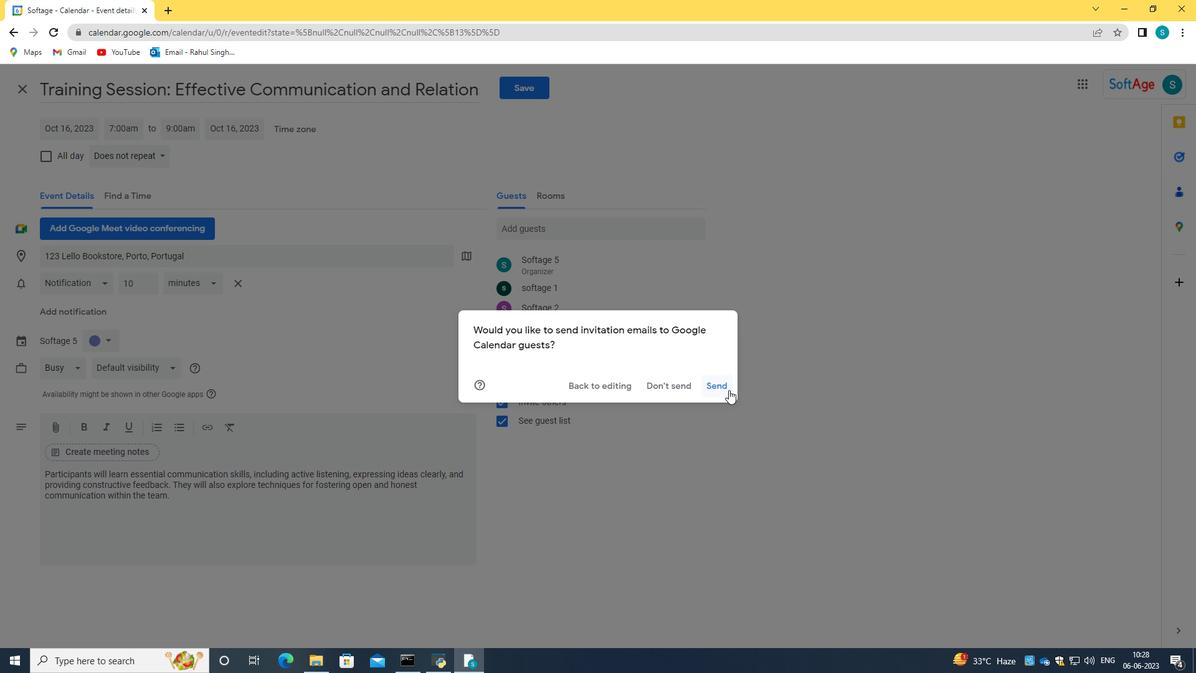 
